 Task: Find connections with filter location Maţāy with filter topic #realestateinvesting with filter profile language Spanish with filter current company Nestaway with filter school Gayatri Vidya Parishad College of Engineering (Autonomous) with filter industry Office Furniture and Fixtures Manufacturing with filter service category Pricing Strategy with filter keywords title Delivery Driver
Action: Mouse moved to (532, 75)
Screenshot: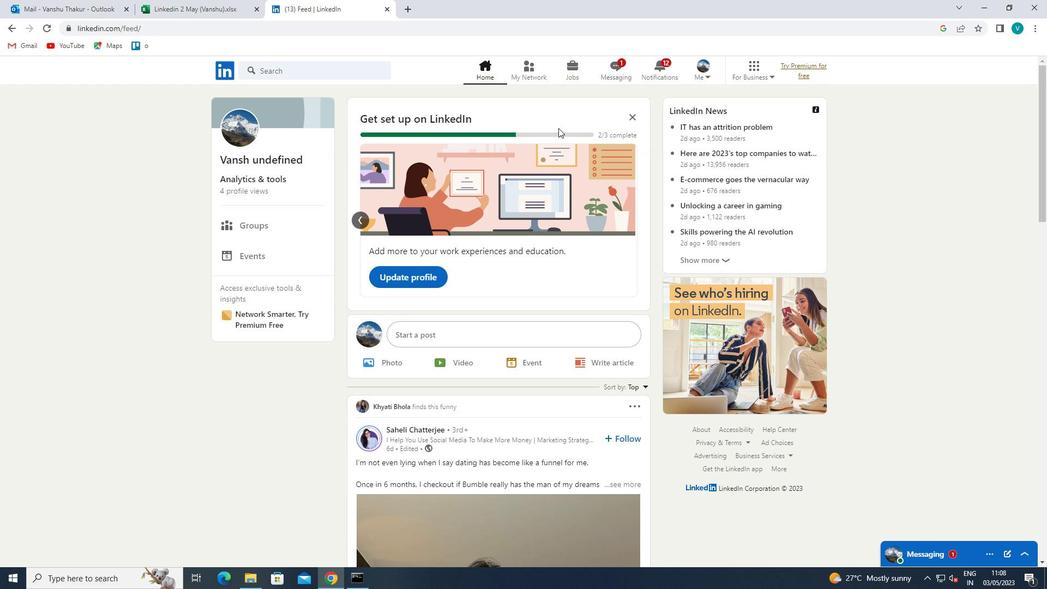 
Action: Mouse pressed left at (532, 75)
Screenshot: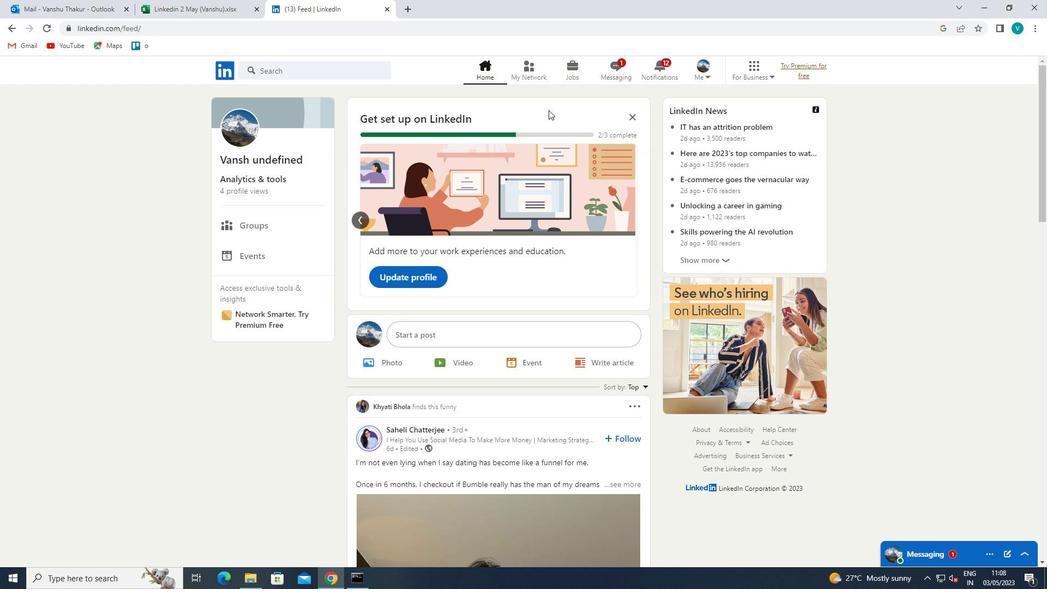 
Action: Mouse moved to (279, 125)
Screenshot: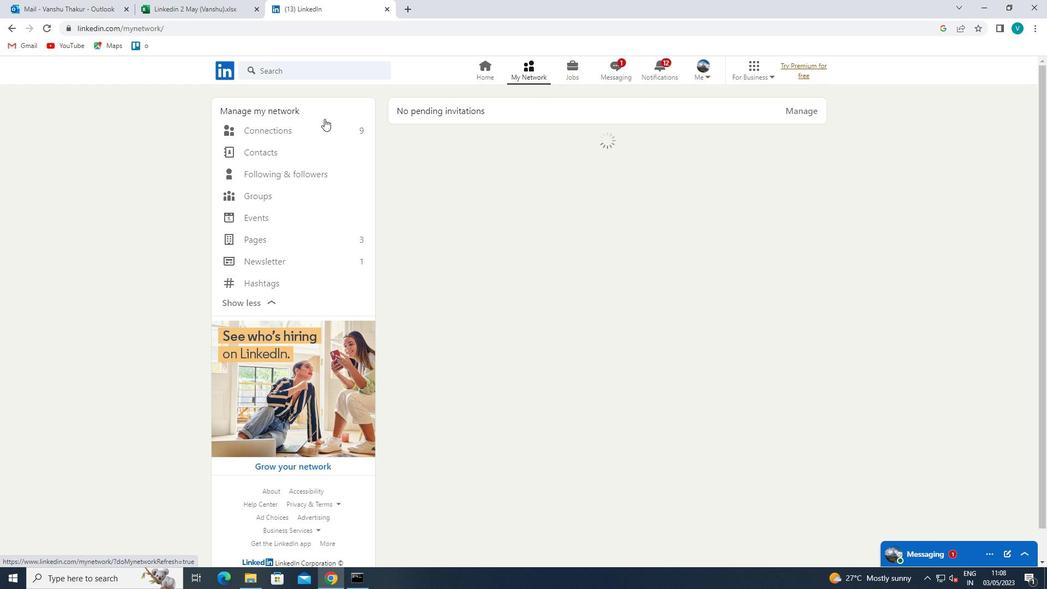 
Action: Mouse pressed left at (279, 125)
Screenshot: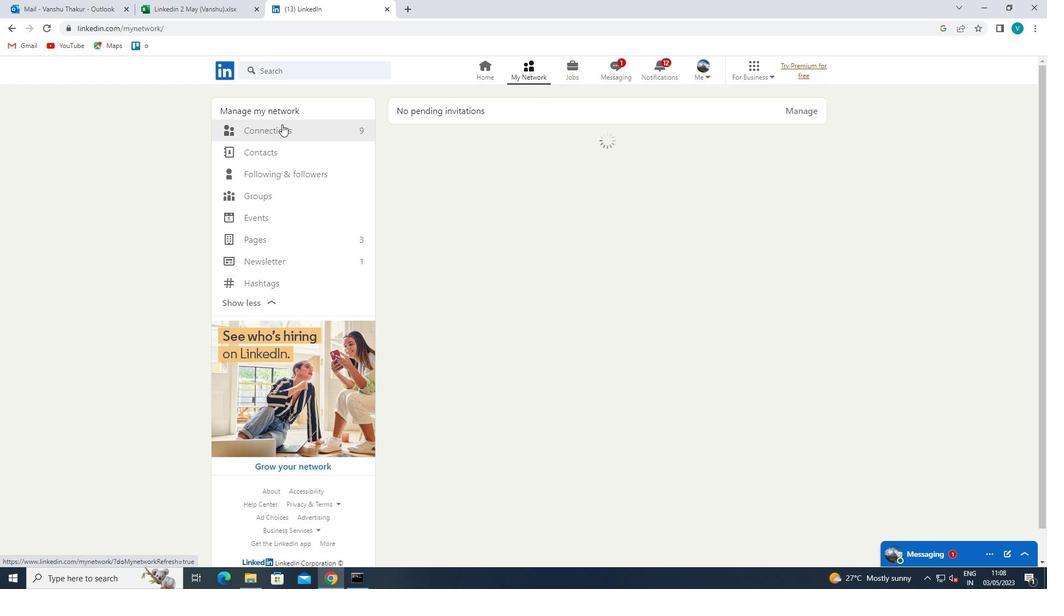 
Action: Mouse moved to (581, 126)
Screenshot: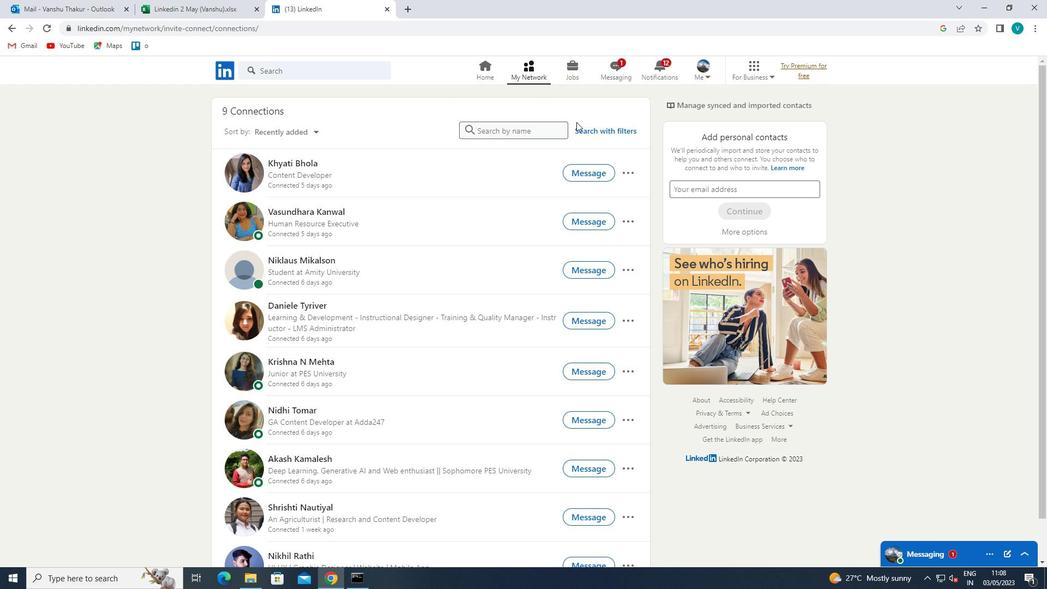 
Action: Mouse pressed left at (581, 126)
Screenshot: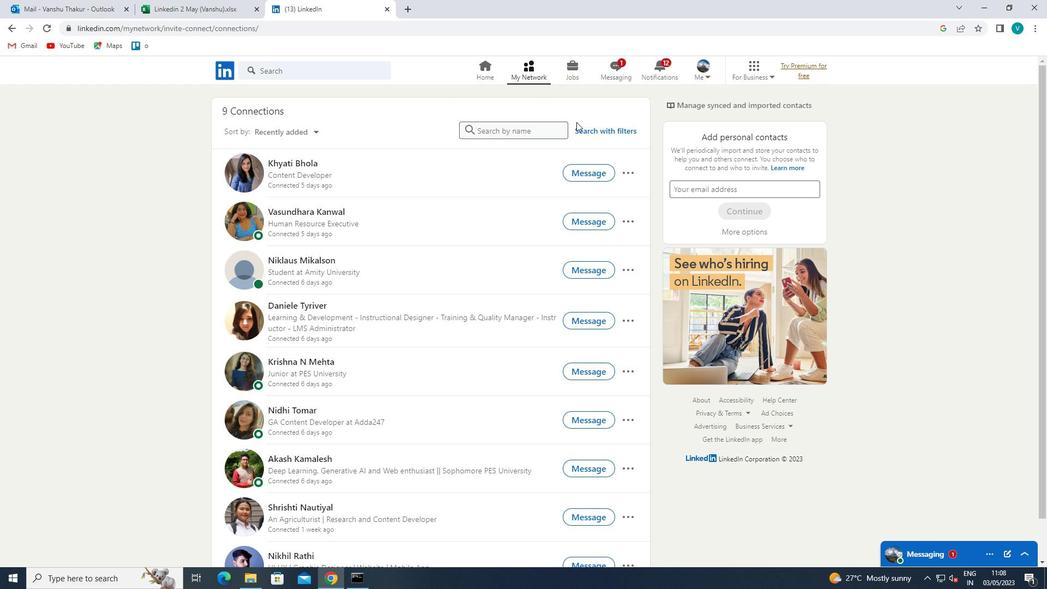 
Action: Mouse moved to (510, 103)
Screenshot: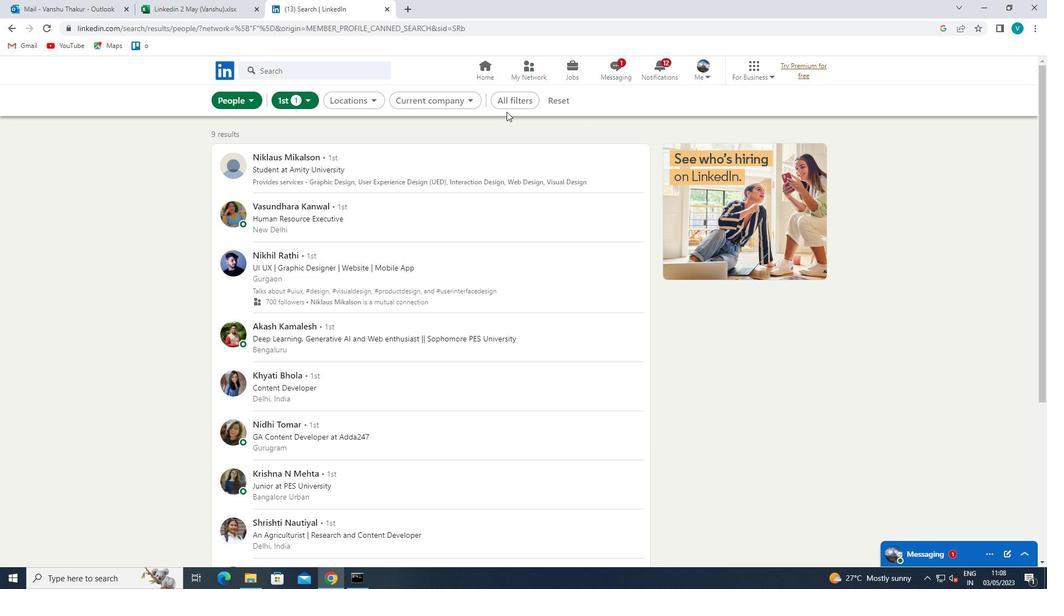 
Action: Mouse pressed left at (510, 103)
Screenshot: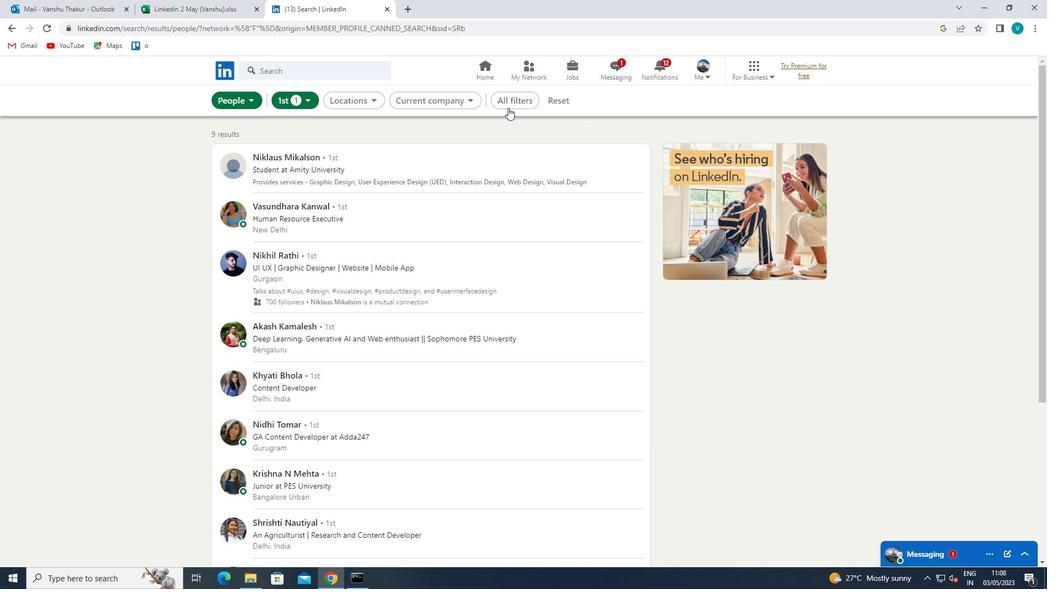 
Action: Mouse moved to (861, 298)
Screenshot: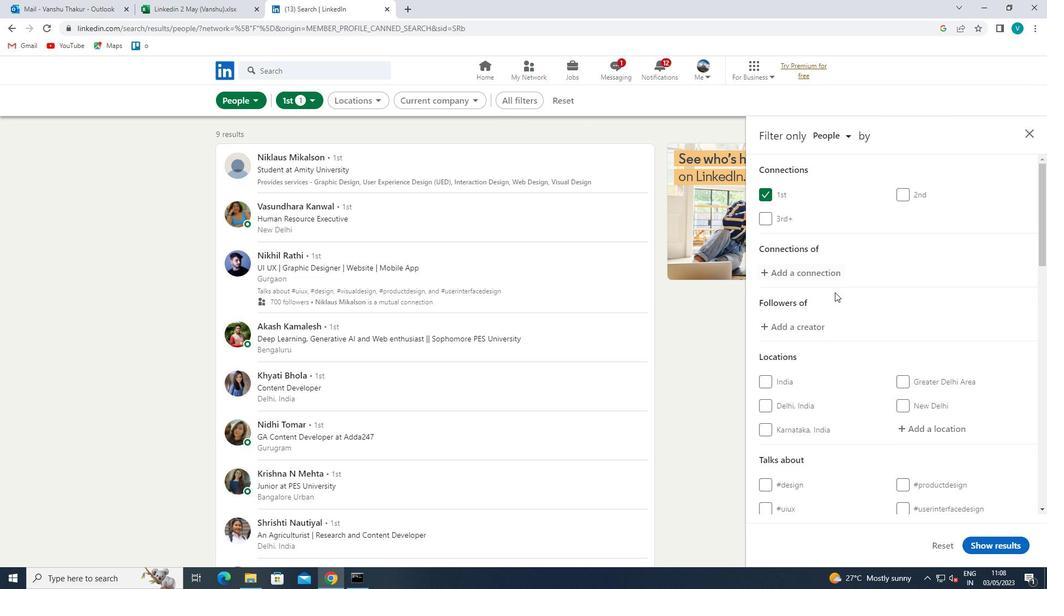 
Action: Mouse scrolled (861, 298) with delta (0, 0)
Screenshot: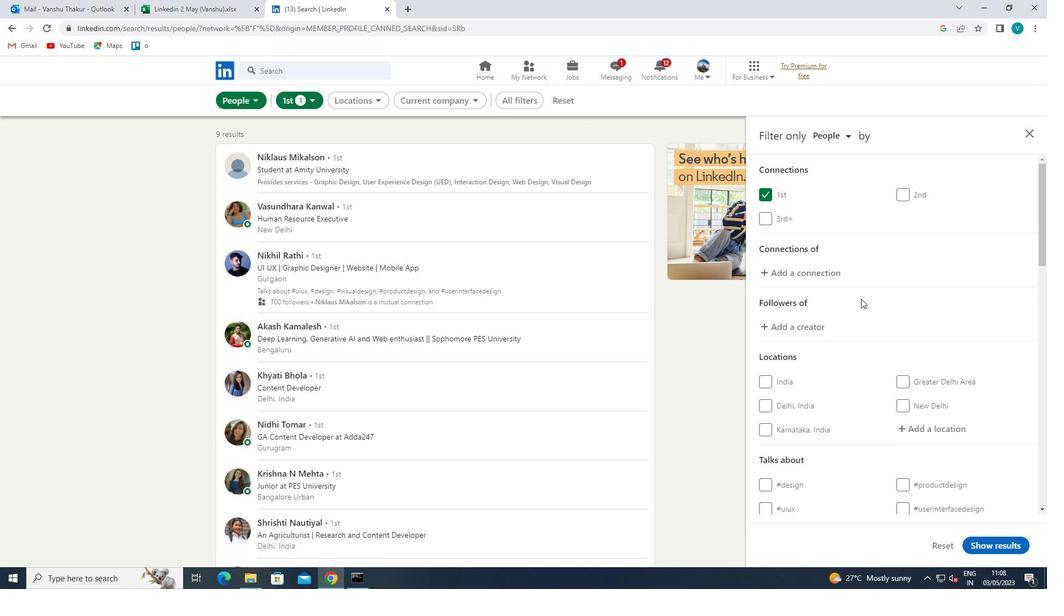 
Action: Mouse scrolled (861, 298) with delta (0, 0)
Screenshot: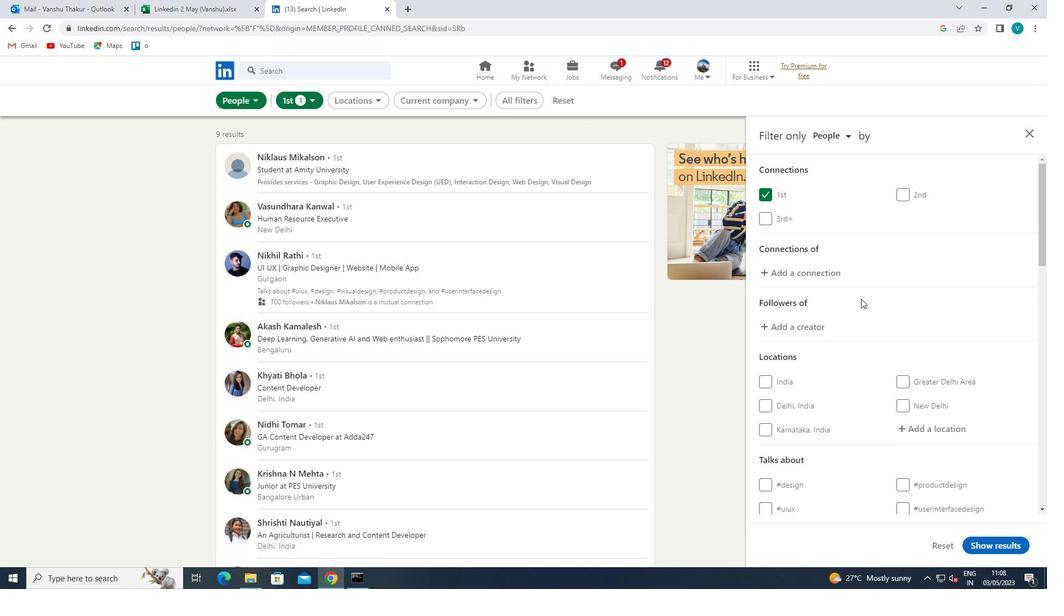
Action: Mouse moved to (912, 319)
Screenshot: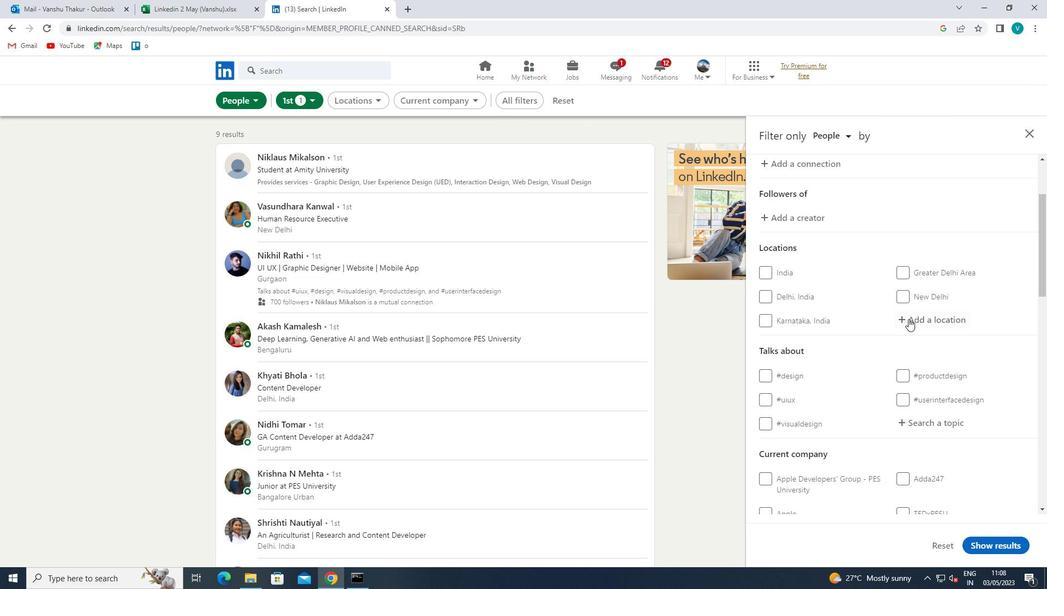 
Action: Mouse pressed left at (912, 319)
Screenshot: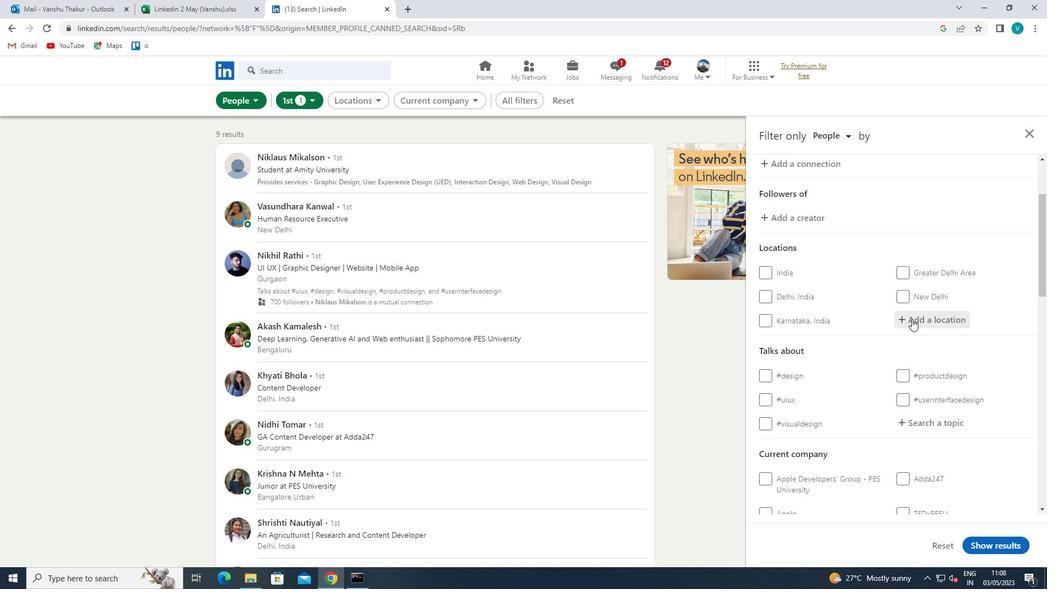 
Action: Mouse moved to (869, 292)
Screenshot: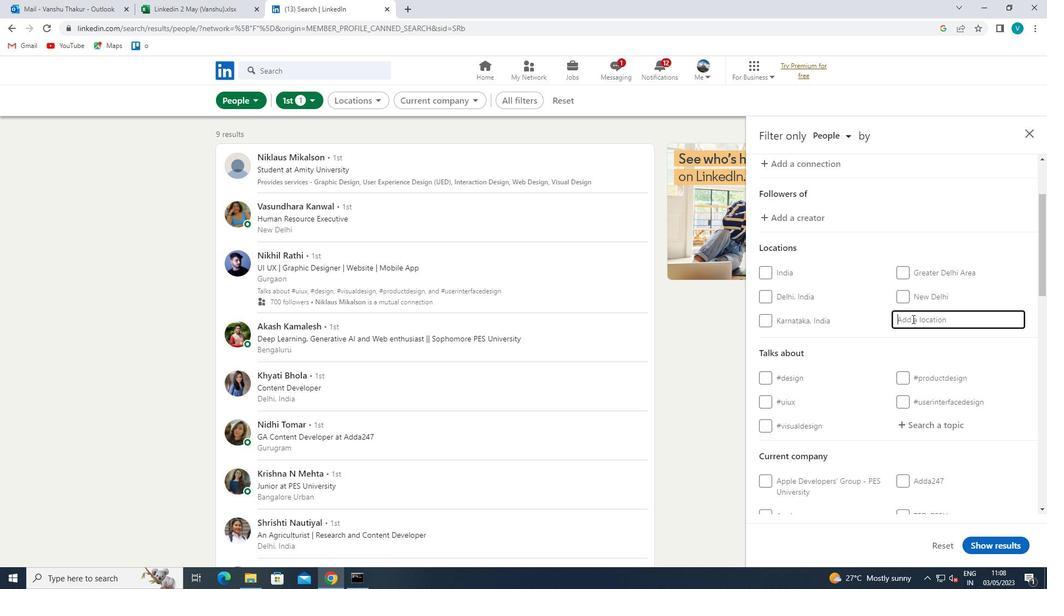 
Action: Key pressed <Key.shift>MATAY
Screenshot: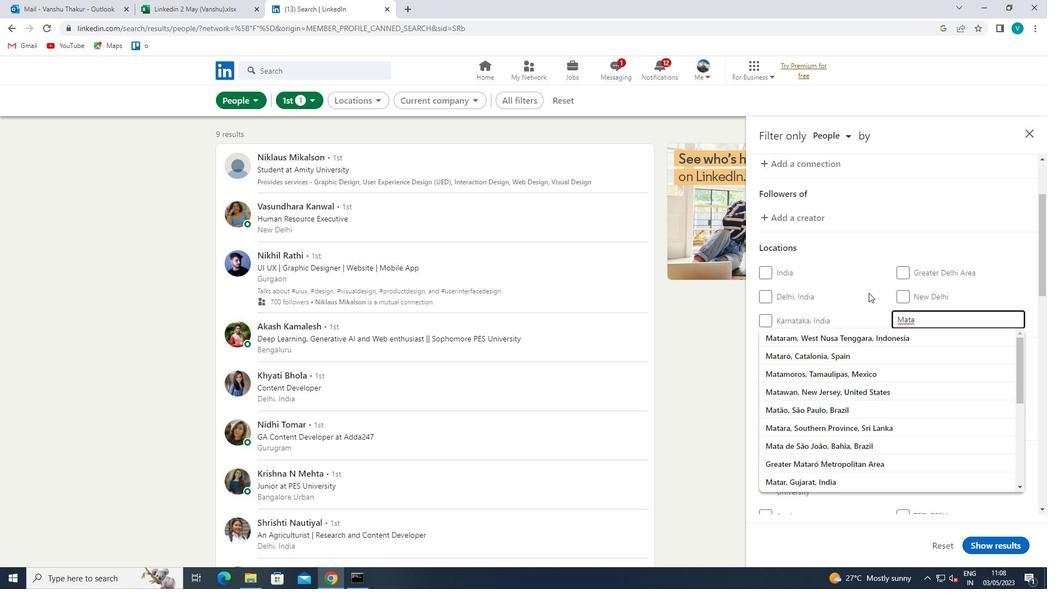 
Action: Mouse moved to (885, 307)
Screenshot: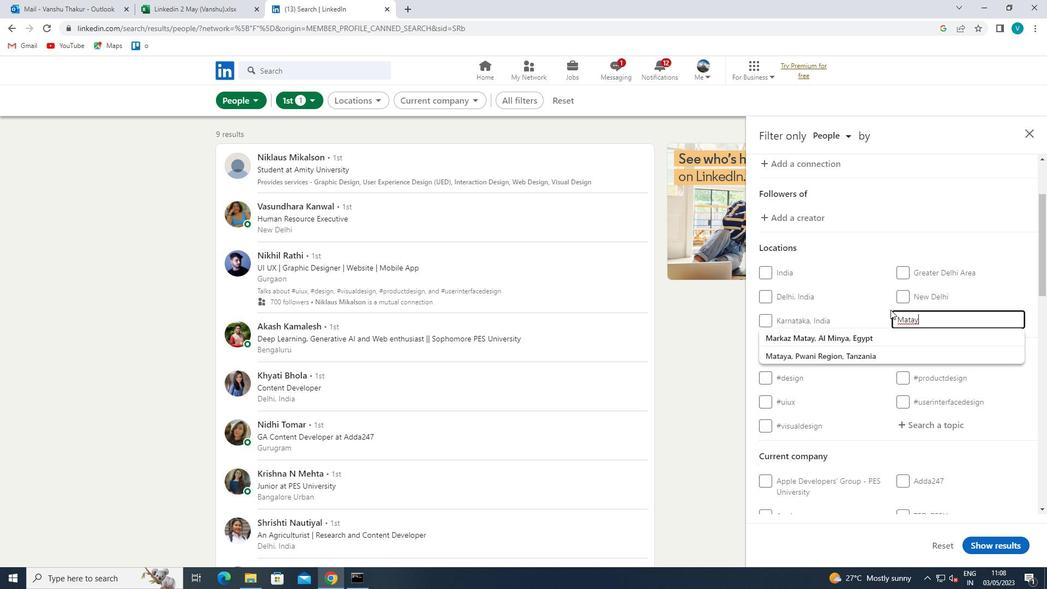 
Action: Mouse pressed left at (885, 307)
Screenshot: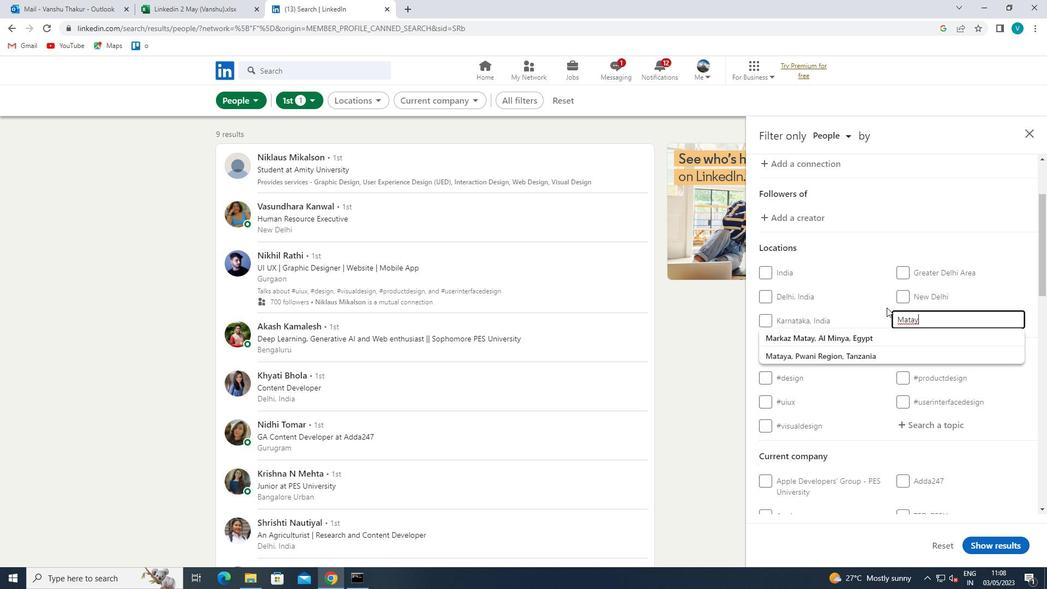 
Action: Mouse moved to (881, 304)
Screenshot: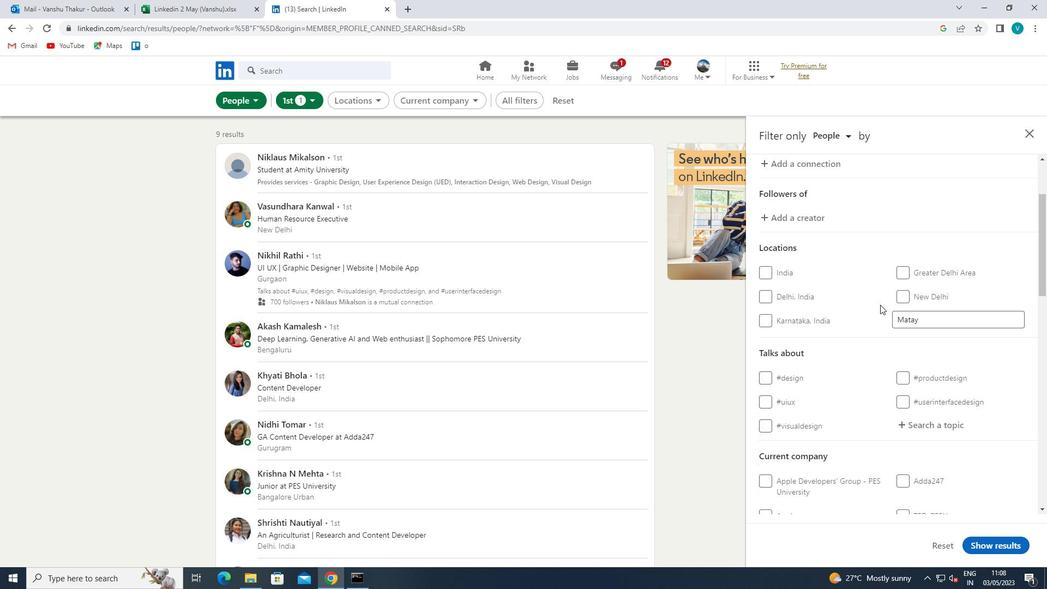 
Action: Mouse scrolled (881, 304) with delta (0, 0)
Screenshot: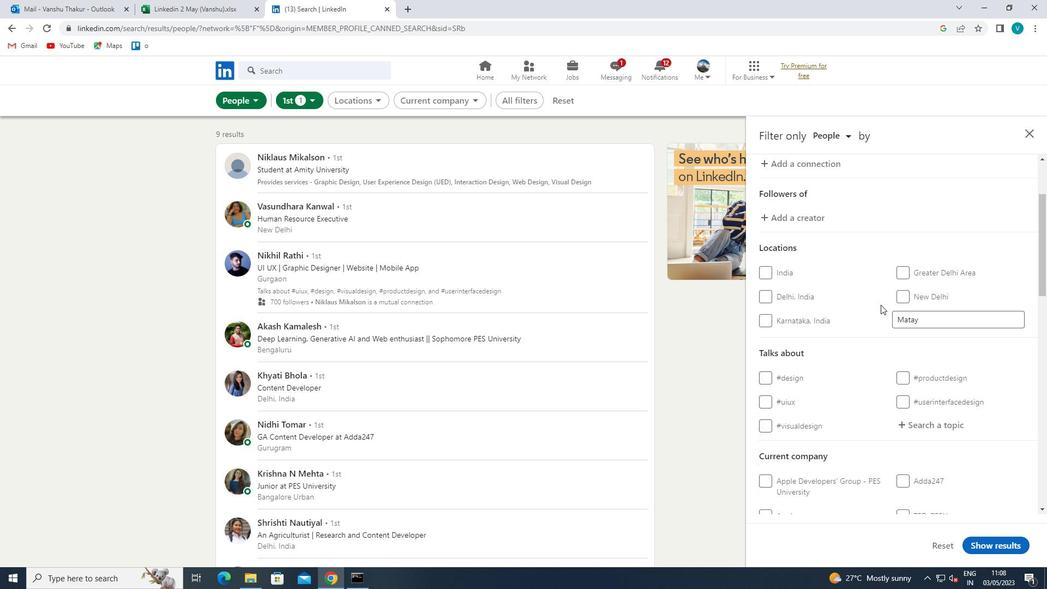 
Action: Mouse moved to (877, 306)
Screenshot: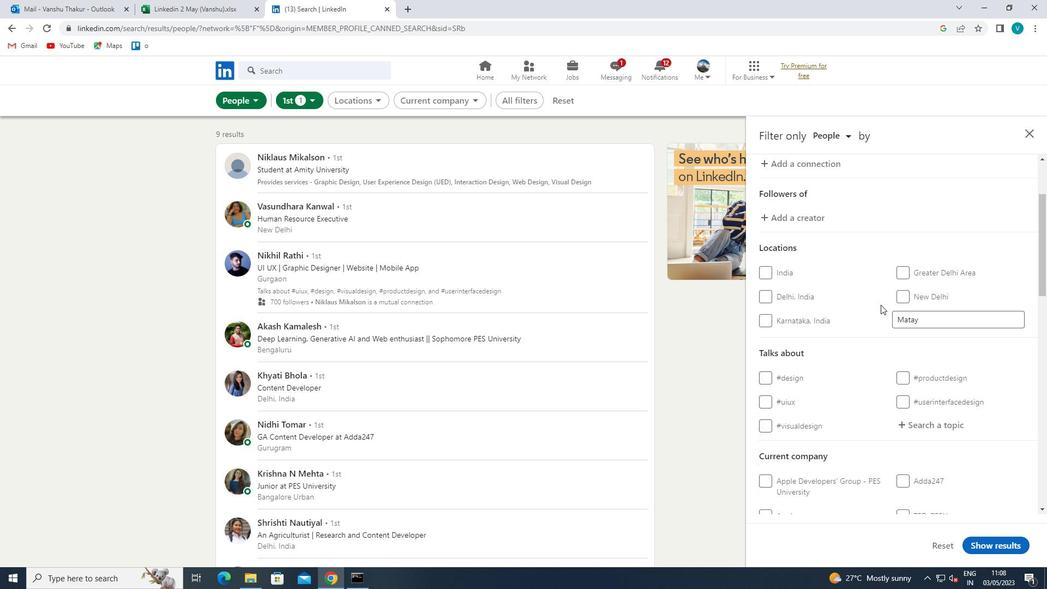 
Action: Mouse scrolled (877, 306) with delta (0, 0)
Screenshot: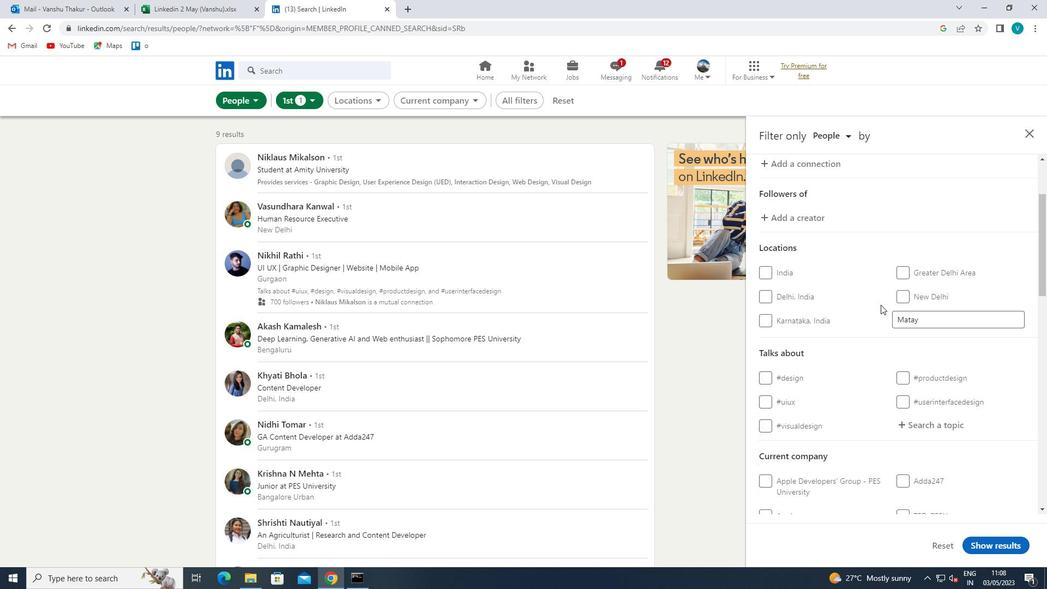 
Action: Mouse moved to (922, 318)
Screenshot: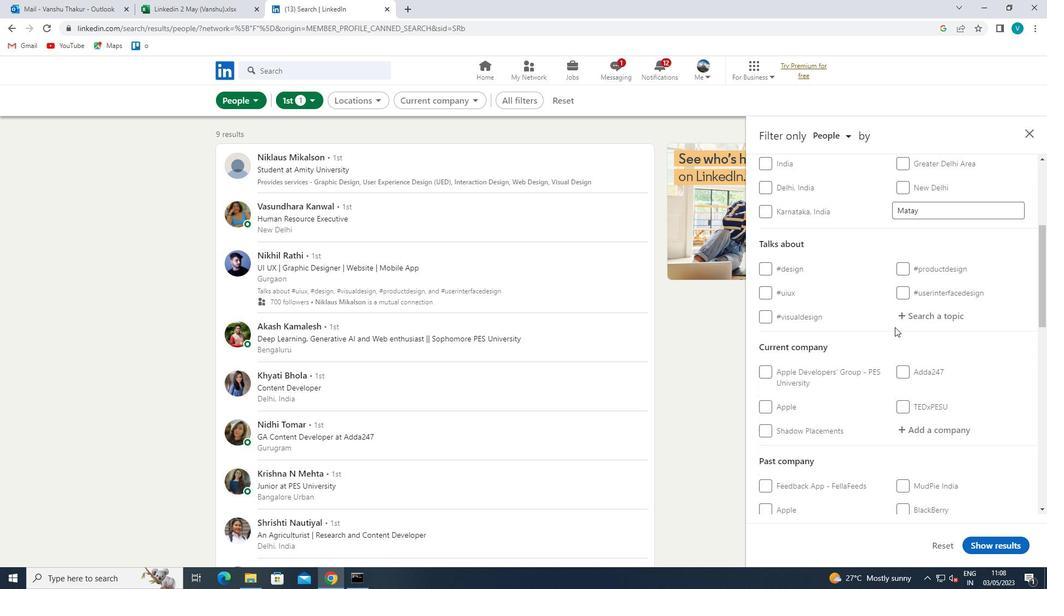 
Action: Mouse pressed left at (922, 318)
Screenshot: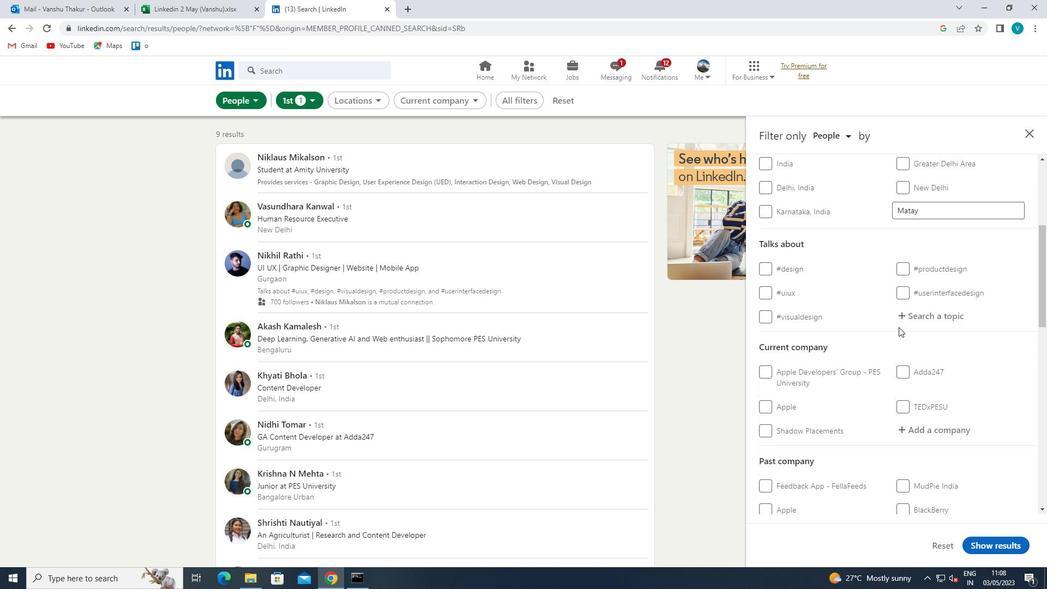 
Action: Mouse moved to (923, 316)
Screenshot: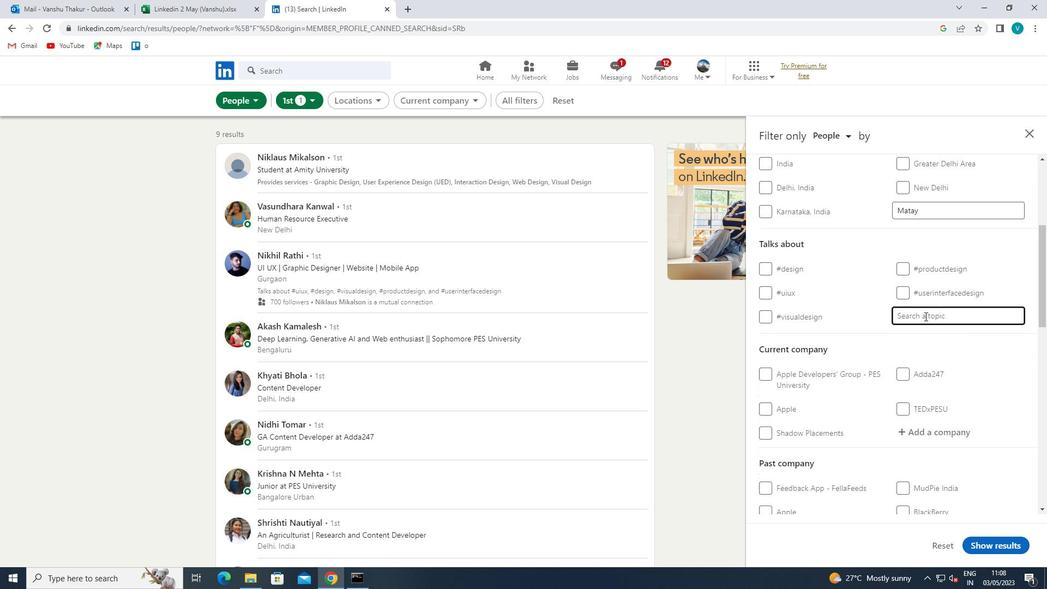 
Action: Key pressed REALESTATEINVESTING
Screenshot: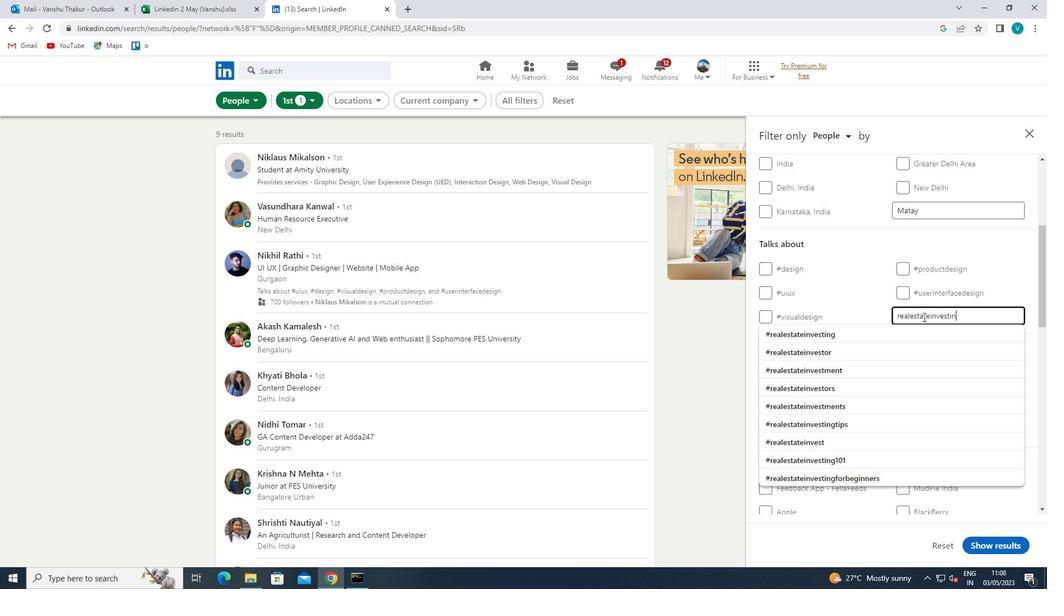 
Action: Mouse moved to (894, 332)
Screenshot: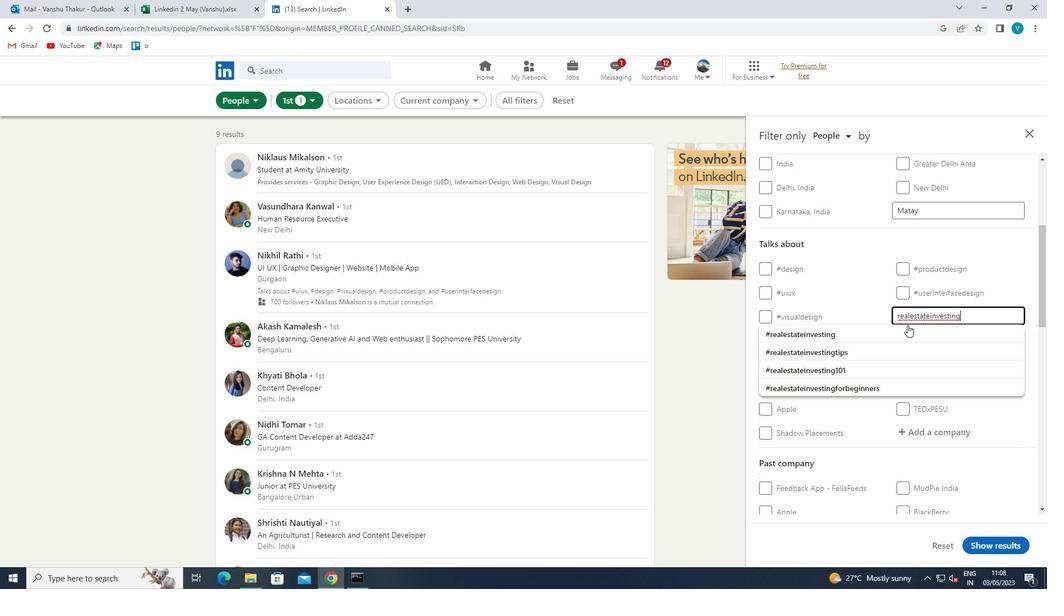 
Action: Mouse pressed left at (894, 332)
Screenshot: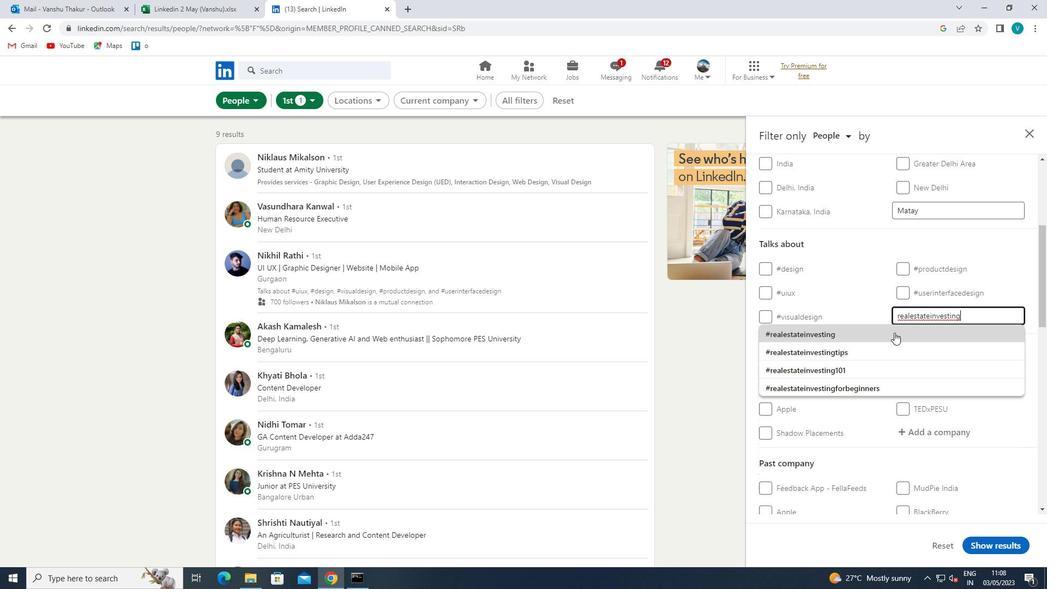 
Action: Mouse moved to (902, 326)
Screenshot: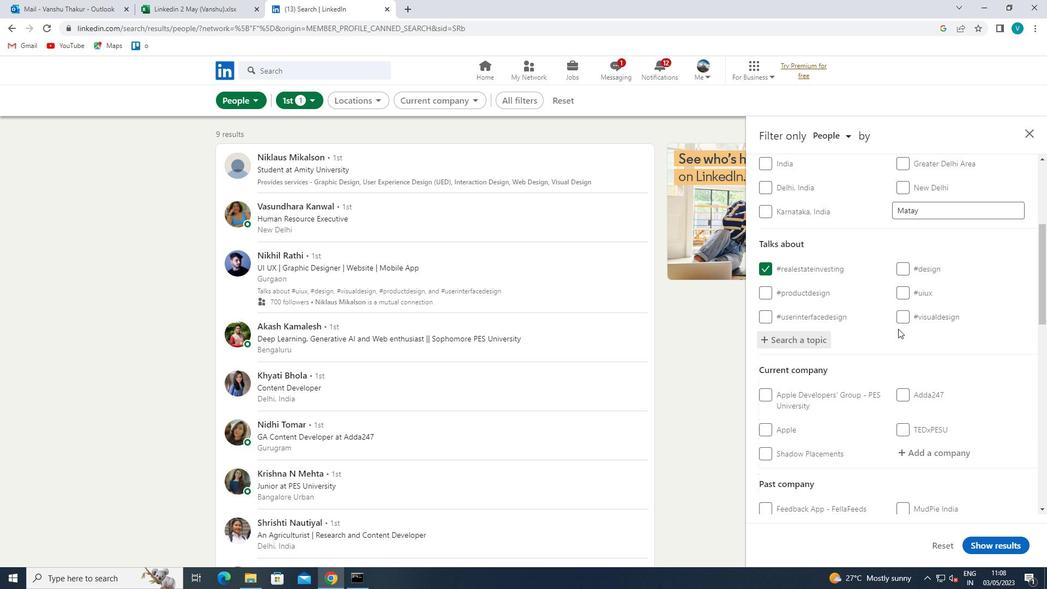 
Action: Mouse scrolled (902, 325) with delta (0, 0)
Screenshot: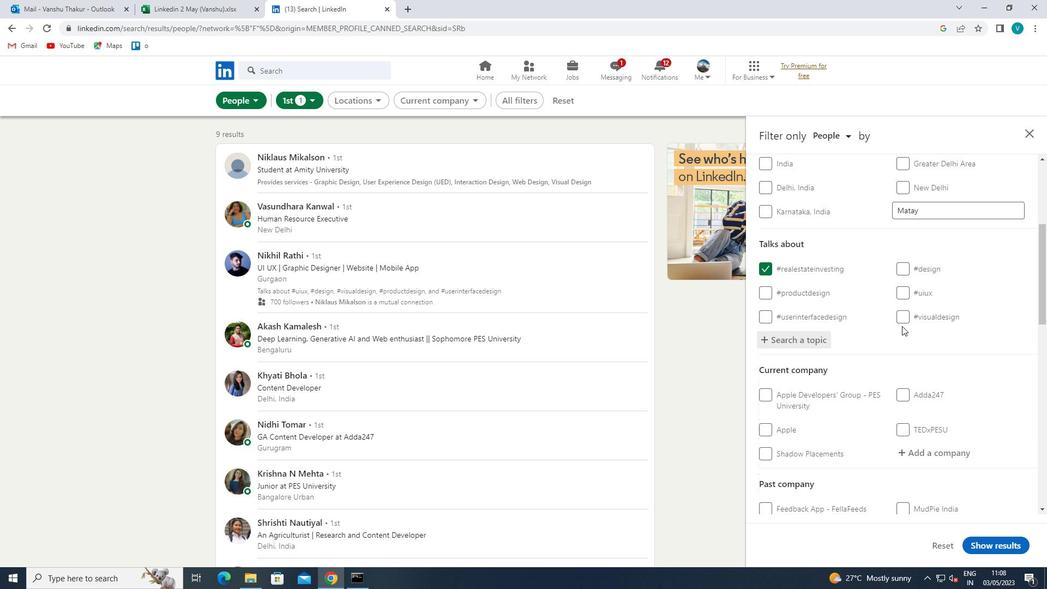 
Action: Mouse scrolled (902, 325) with delta (0, 0)
Screenshot: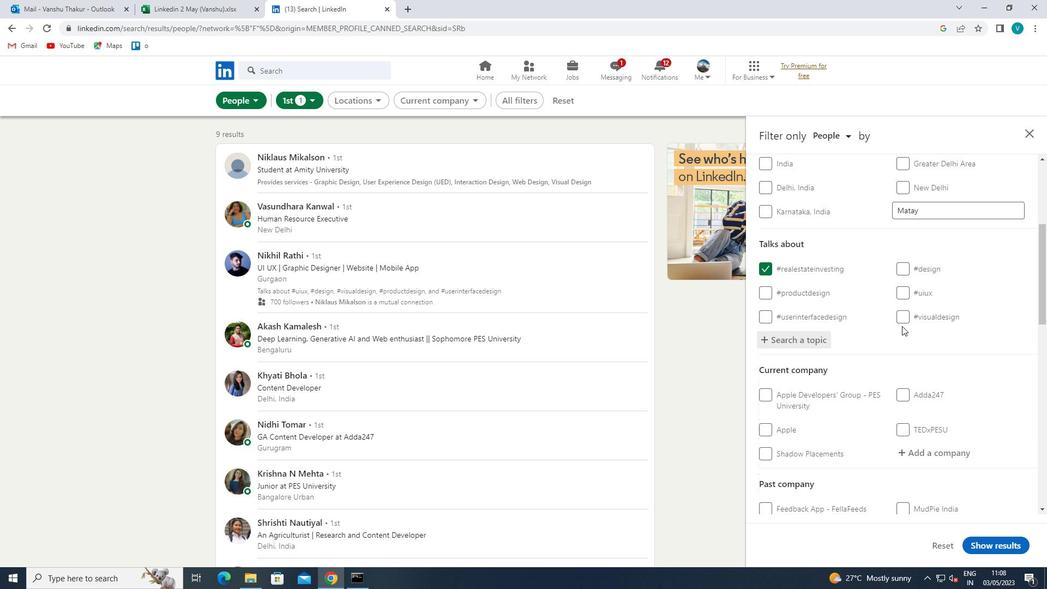 
Action: Mouse moved to (922, 338)
Screenshot: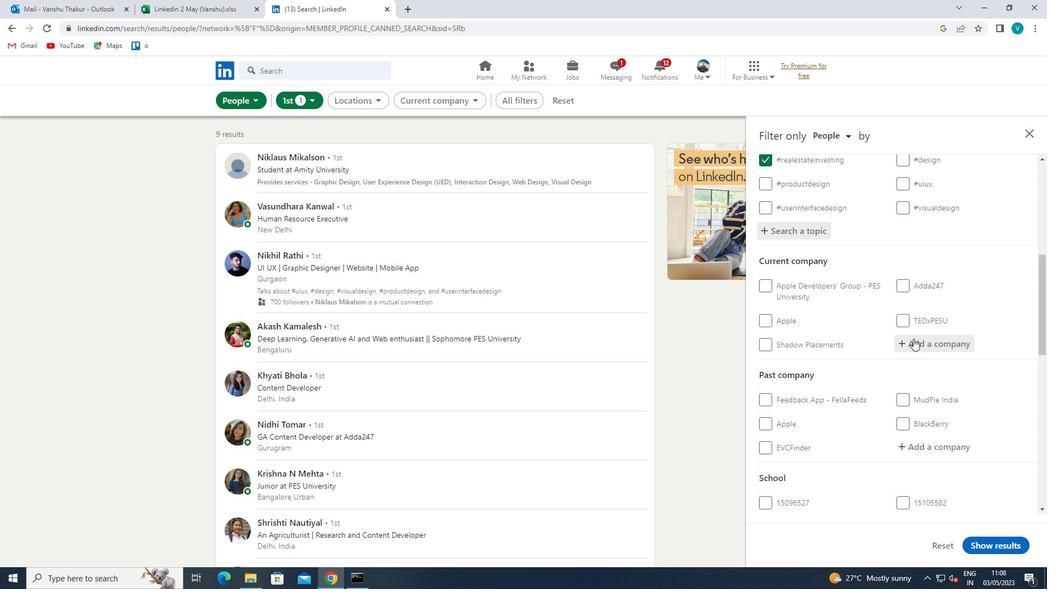 
Action: Mouse pressed left at (922, 338)
Screenshot: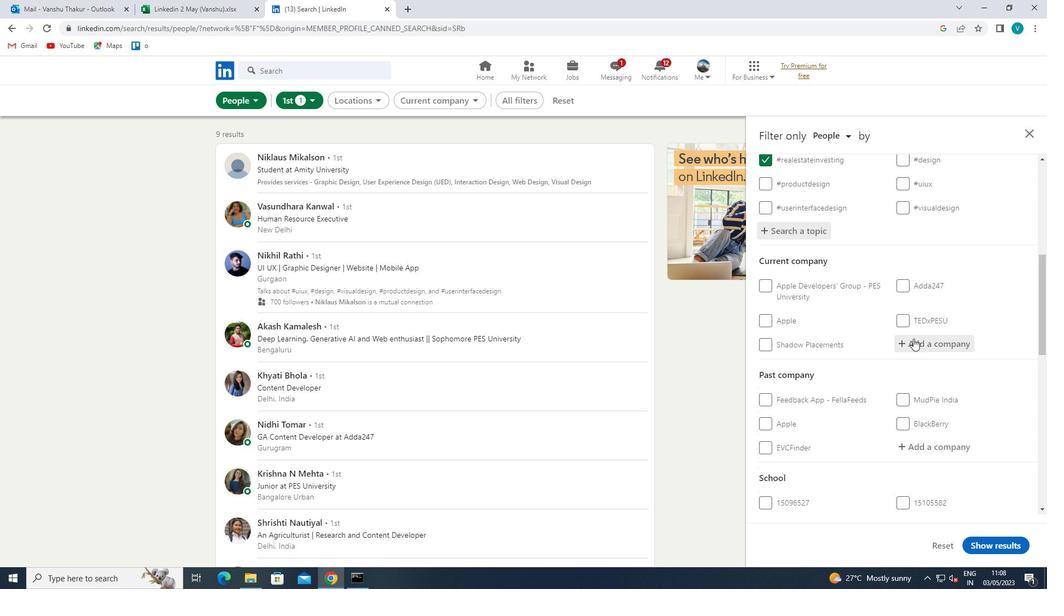 
Action: Mouse moved to (912, 332)
Screenshot: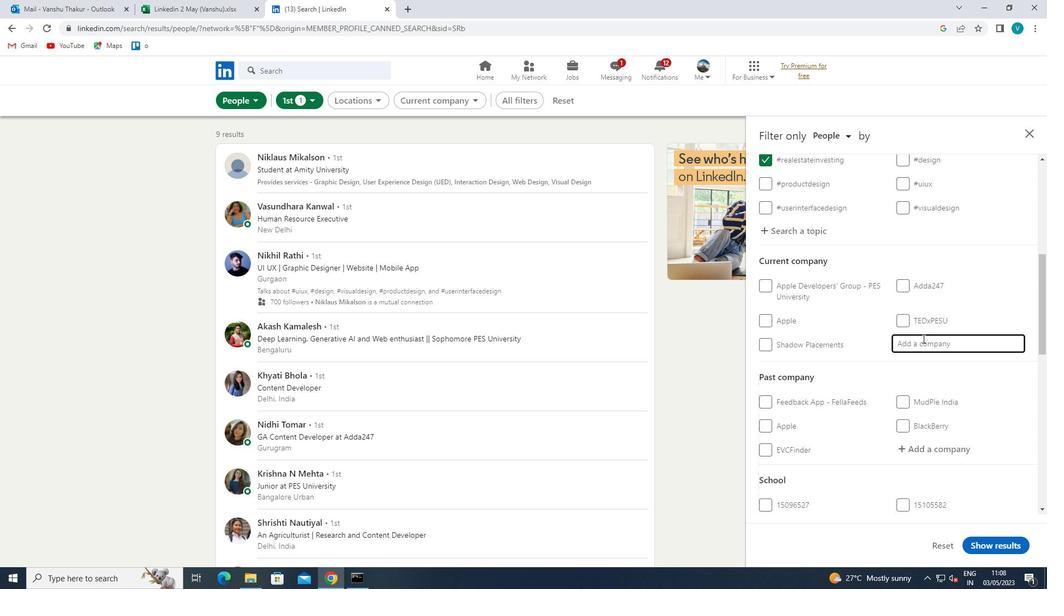 
Action: Key pressed <Key.shift>NESTAWAY
Screenshot: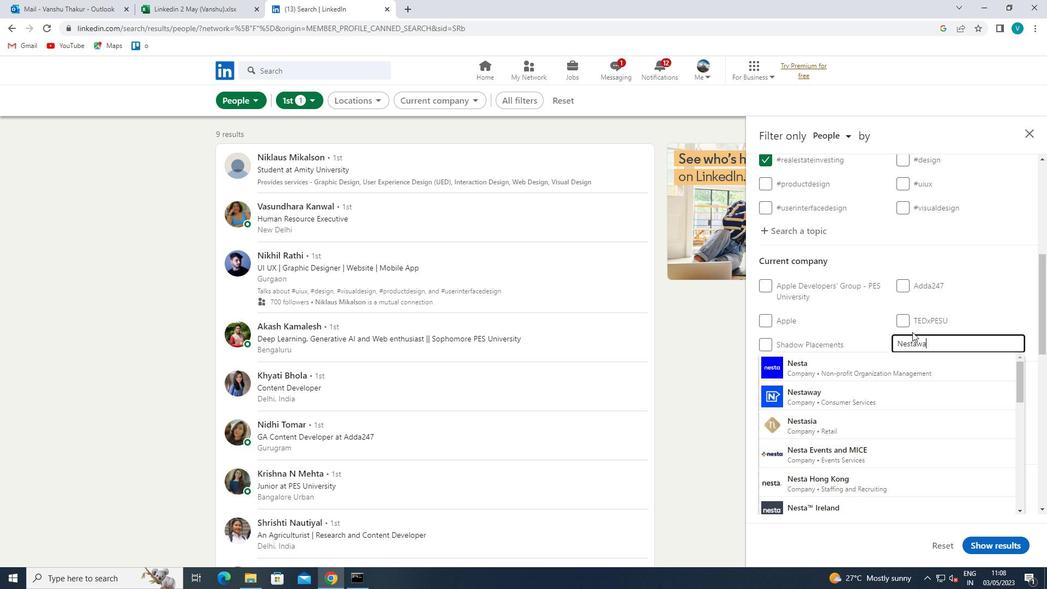 
Action: Mouse moved to (875, 361)
Screenshot: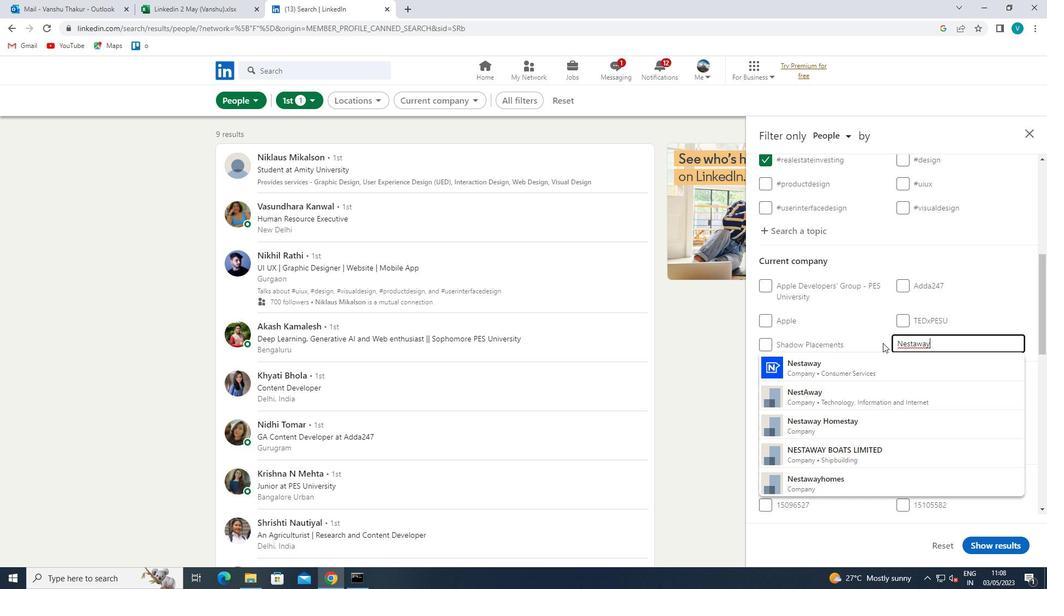 
Action: Mouse pressed left at (875, 361)
Screenshot: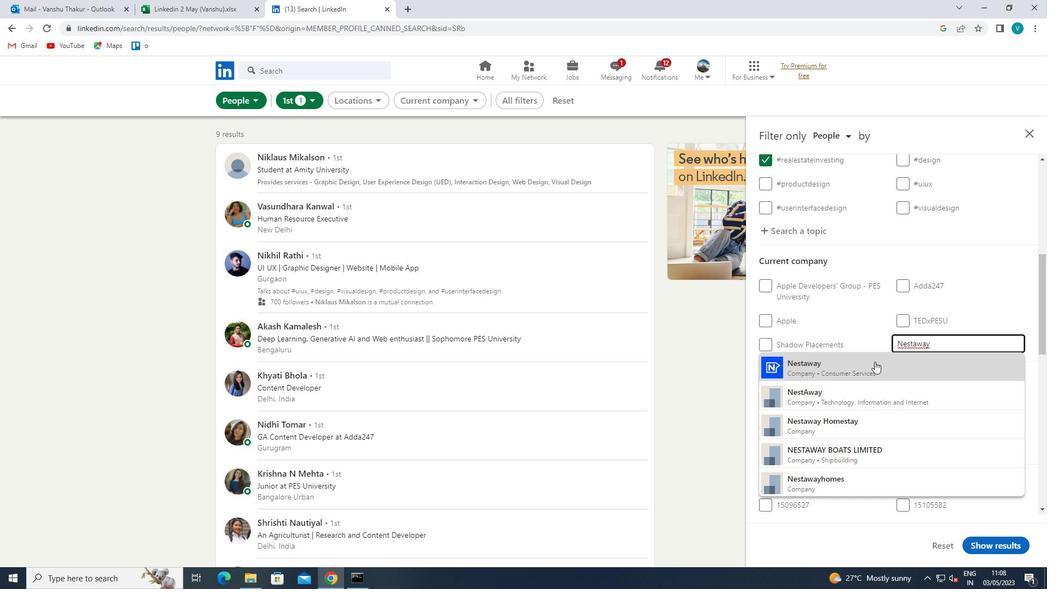 
Action: Mouse moved to (898, 346)
Screenshot: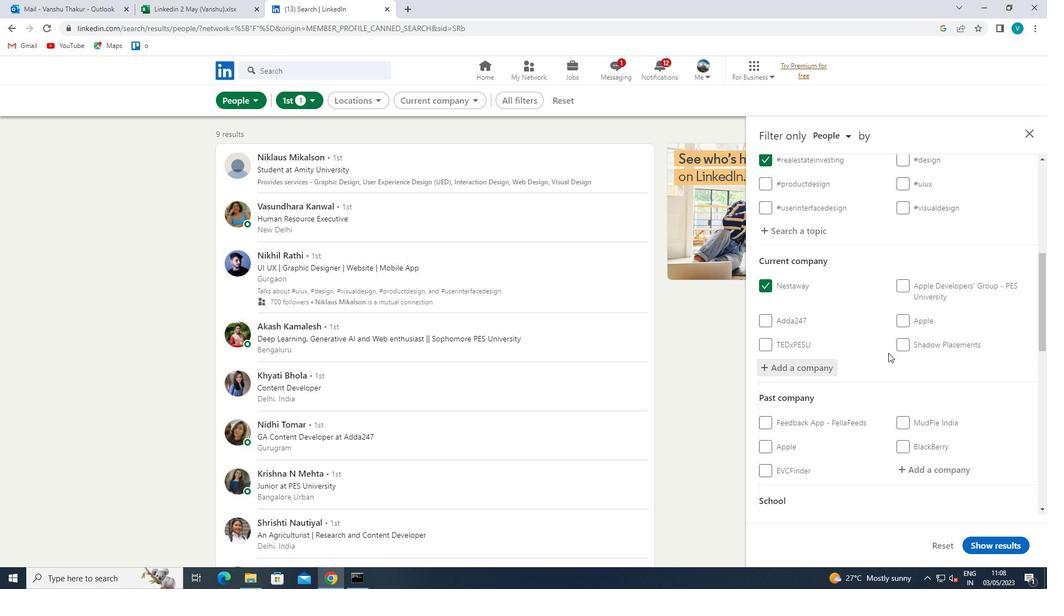 
Action: Mouse scrolled (898, 345) with delta (0, 0)
Screenshot: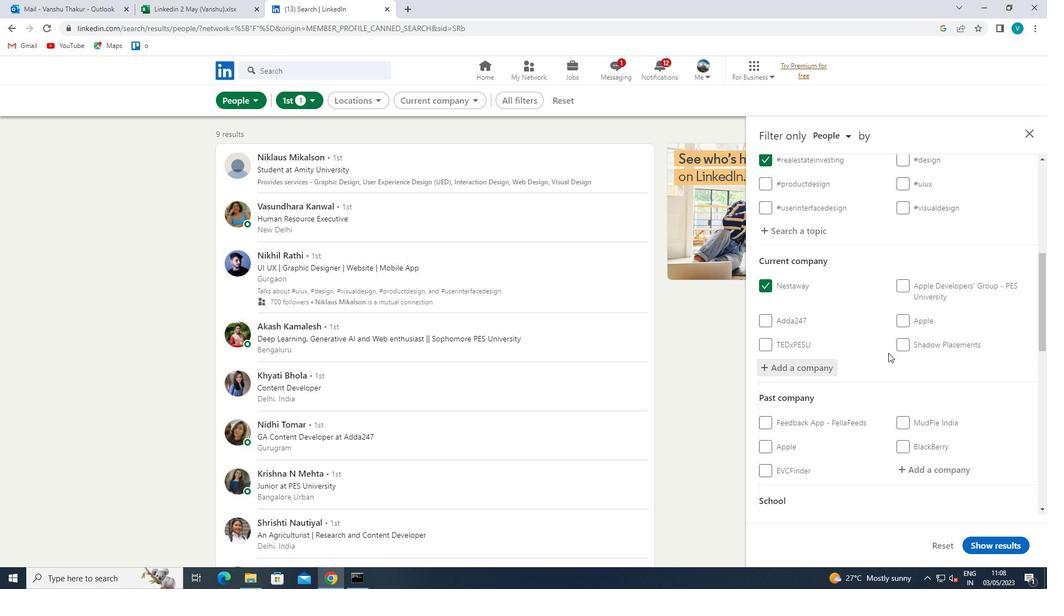 
Action: Mouse moved to (899, 346)
Screenshot: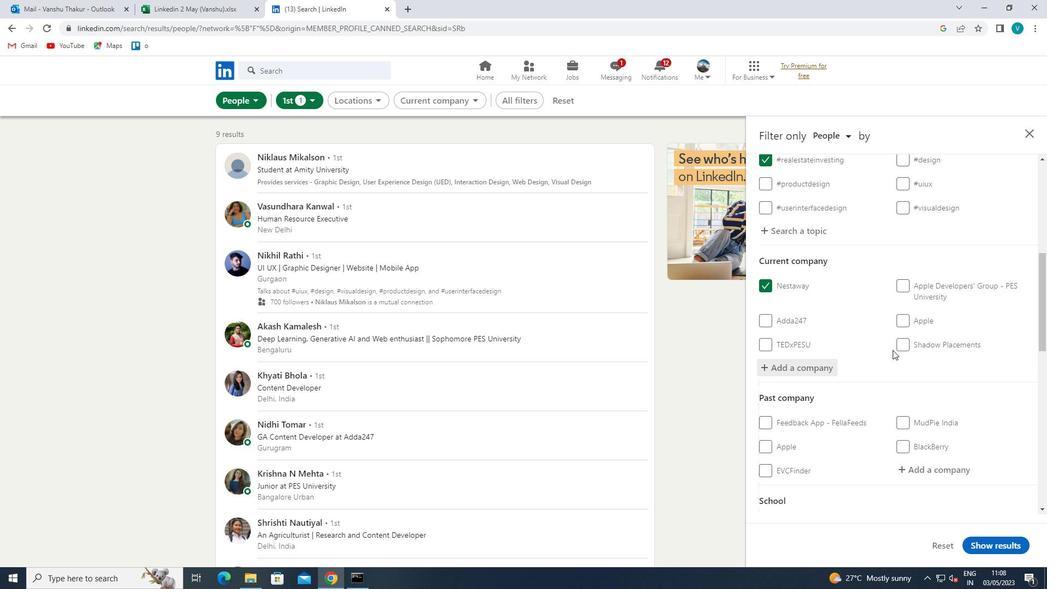 
Action: Mouse scrolled (899, 345) with delta (0, 0)
Screenshot: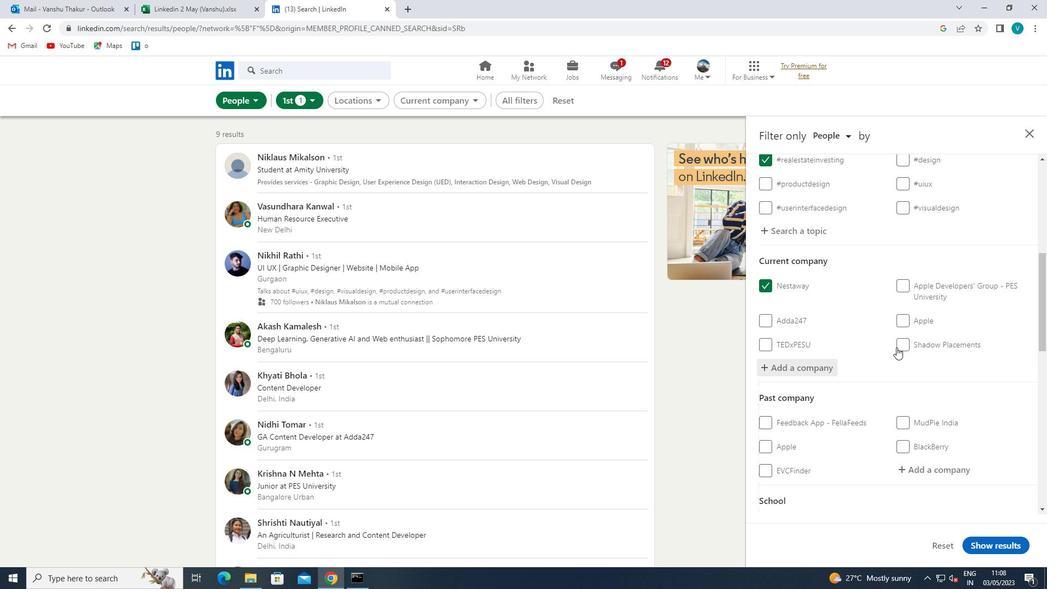 
Action: Mouse scrolled (899, 345) with delta (0, 0)
Screenshot: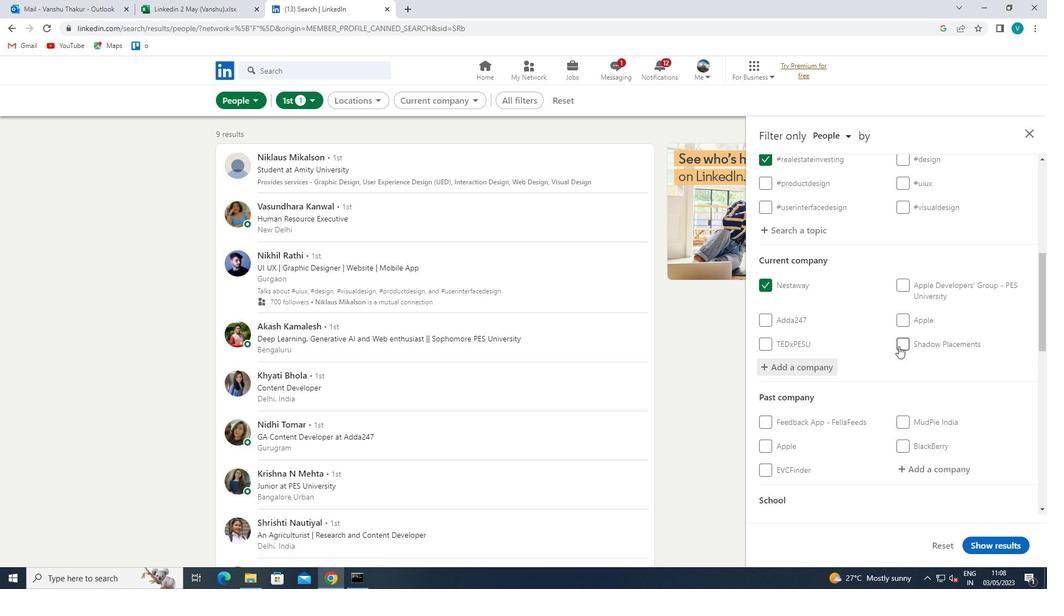
Action: Mouse scrolled (899, 345) with delta (0, 0)
Screenshot: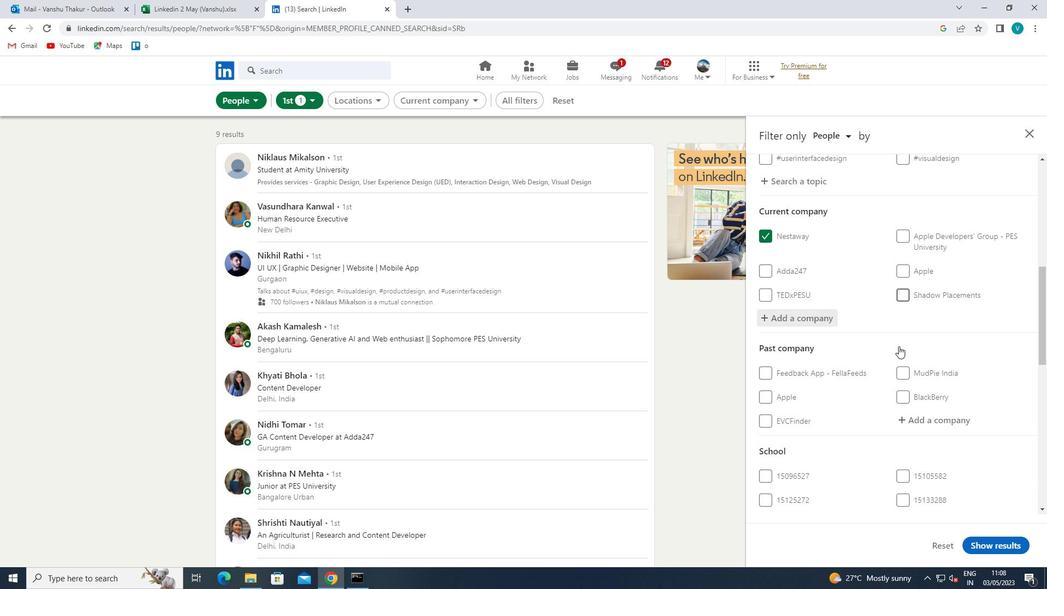 
Action: Mouse moved to (926, 362)
Screenshot: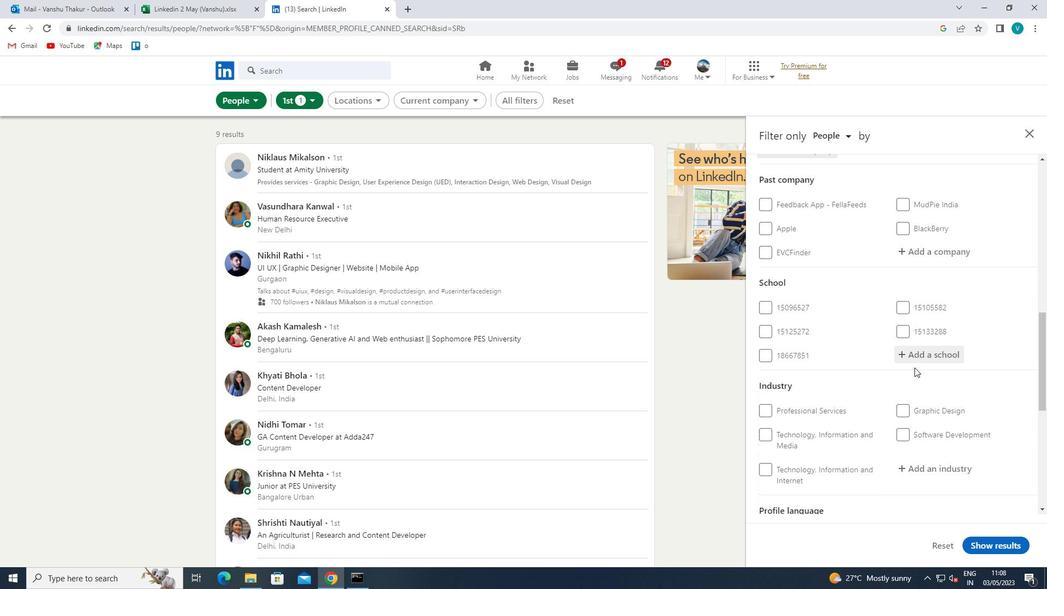 
Action: Mouse pressed left at (926, 362)
Screenshot: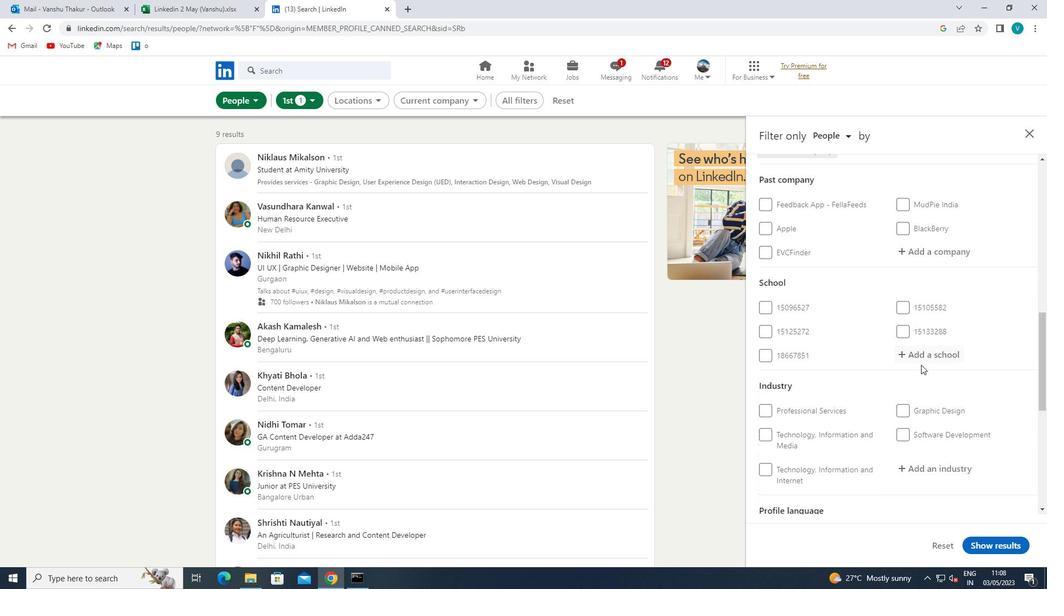 
Action: Mouse moved to (930, 359)
Screenshot: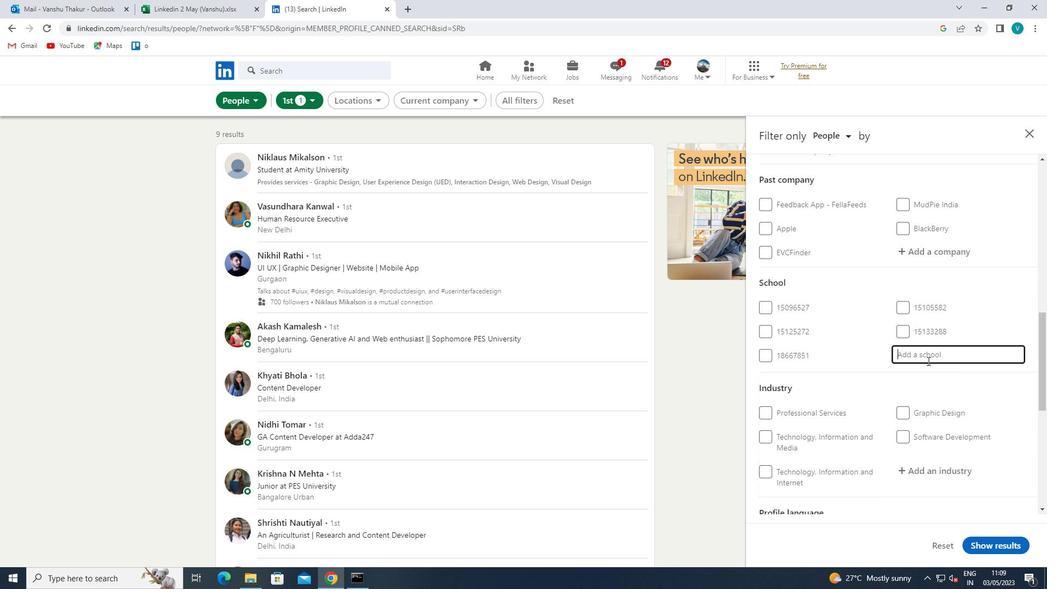 
Action: Key pressed <Key.shift>GAYA
Screenshot: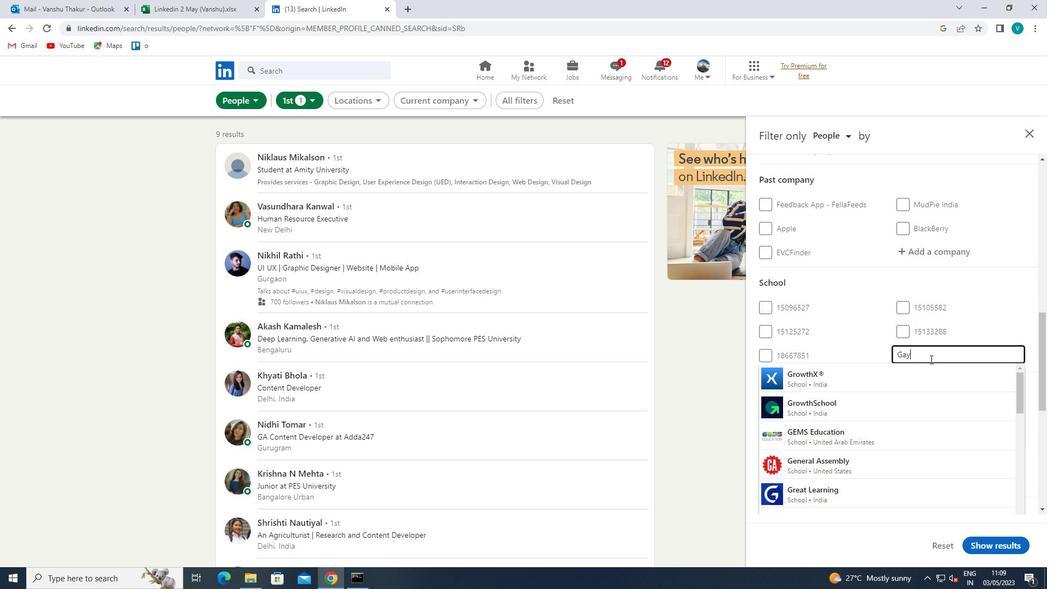 
Action: Mouse moved to (922, 431)
Screenshot: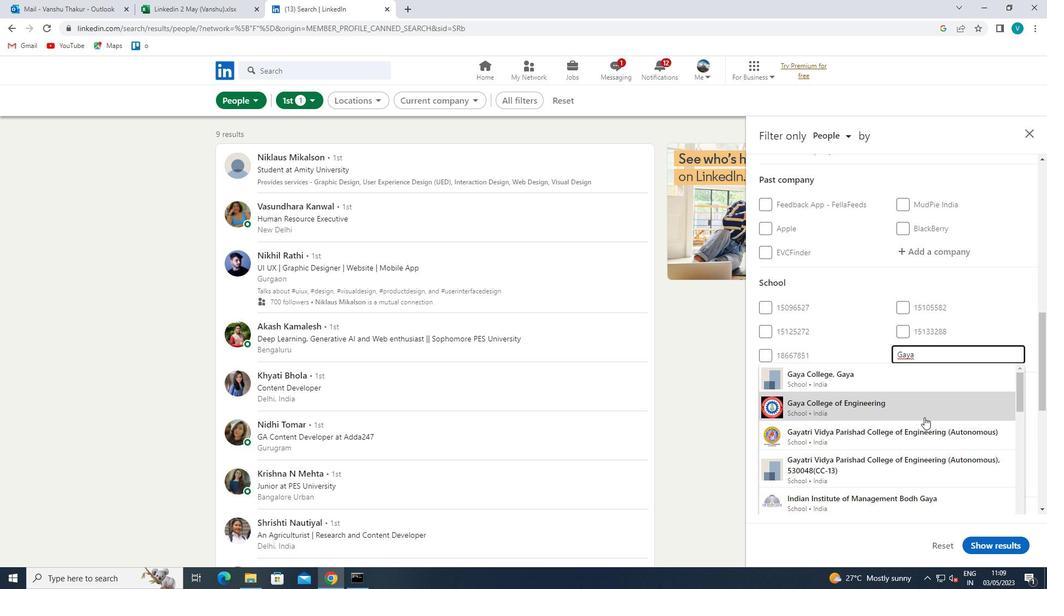 
Action: Mouse pressed left at (922, 431)
Screenshot: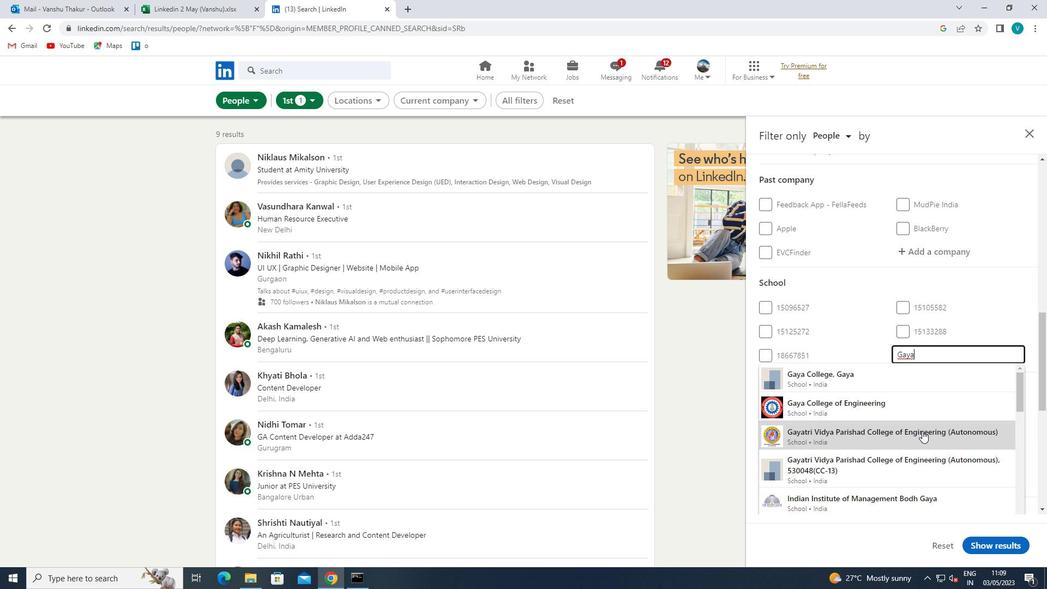 
Action: Mouse moved to (914, 372)
Screenshot: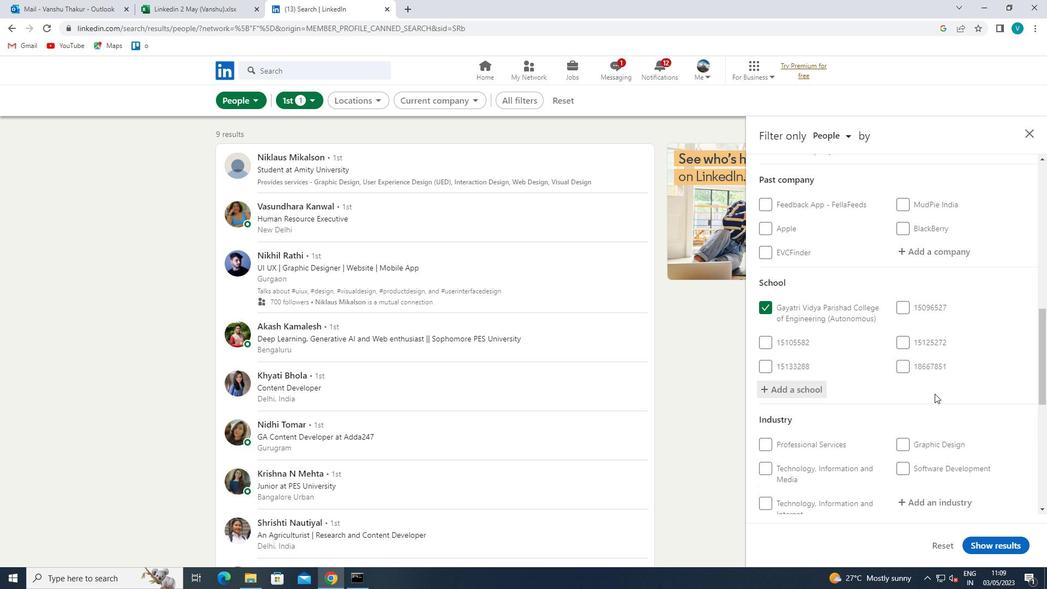 
Action: Mouse scrolled (914, 371) with delta (0, 0)
Screenshot: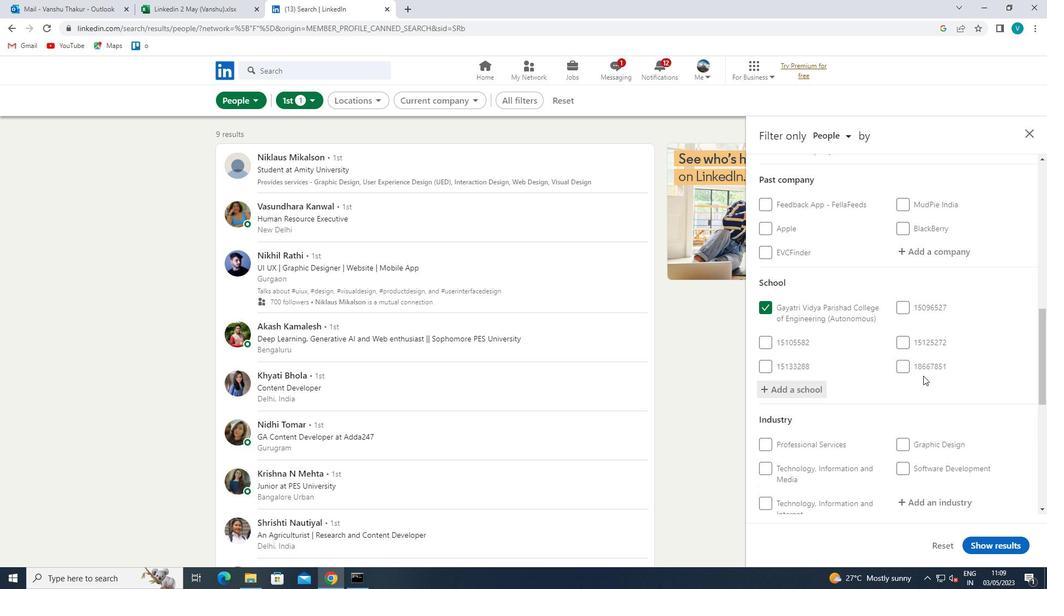 
Action: Mouse moved to (914, 372)
Screenshot: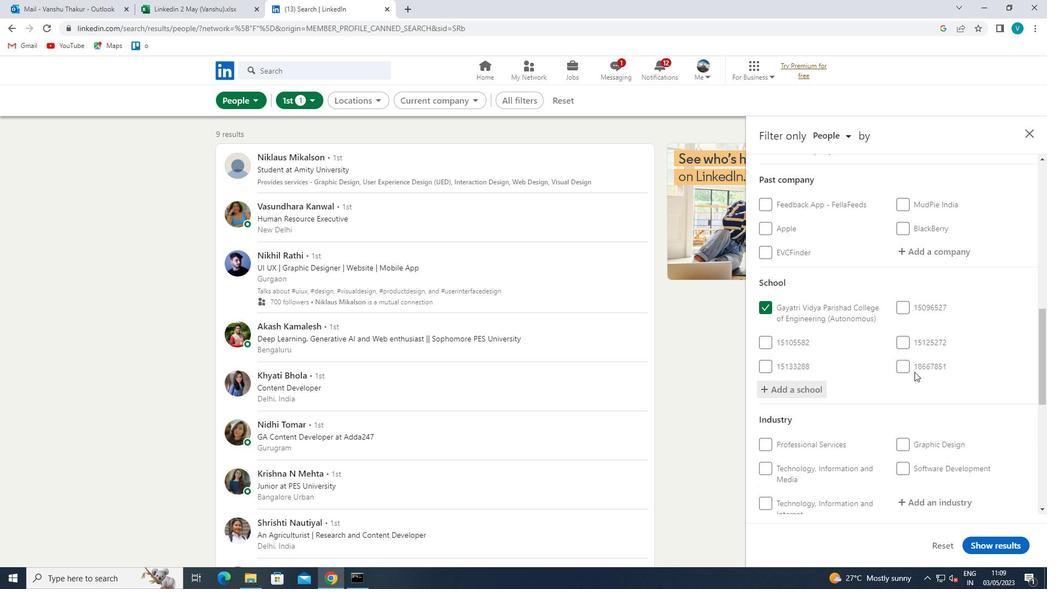 
Action: Mouse scrolled (914, 371) with delta (0, 0)
Screenshot: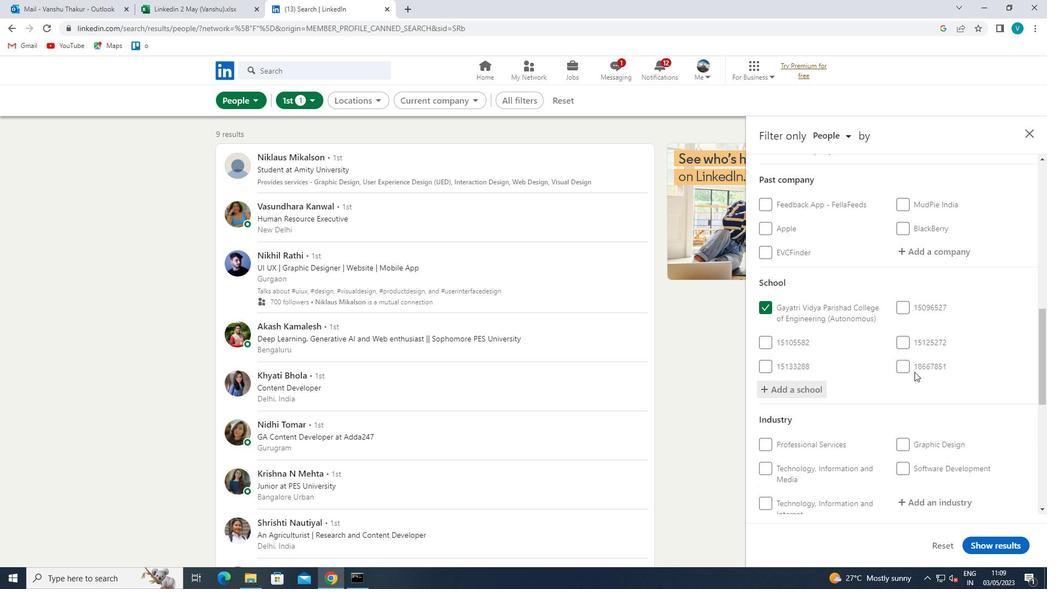 
Action: Mouse moved to (913, 372)
Screenshot: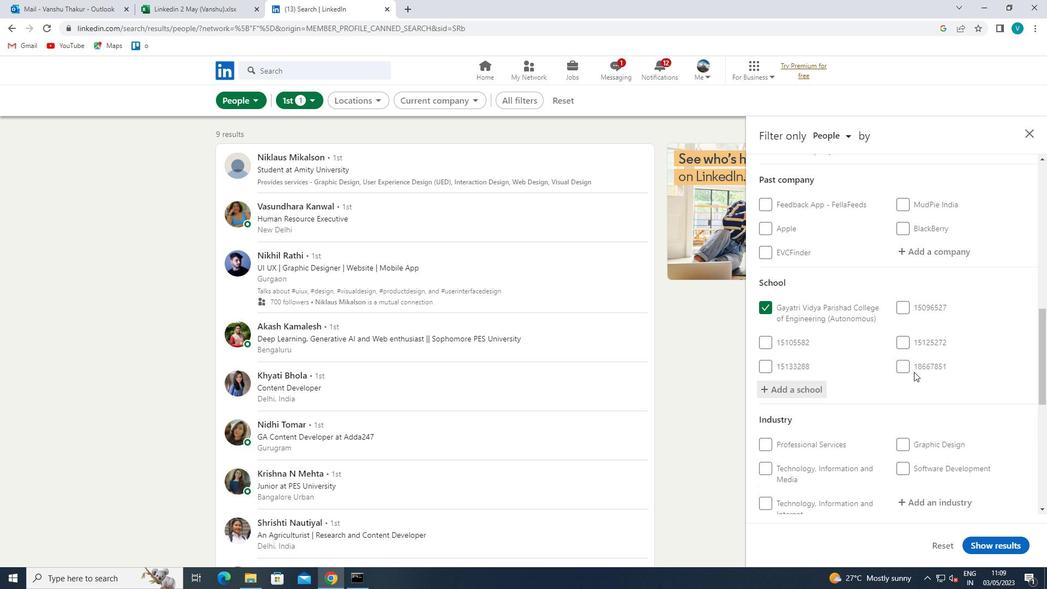 
Action: Mouse scrolled (913, 371) with delta (0, 0)
Screenshot: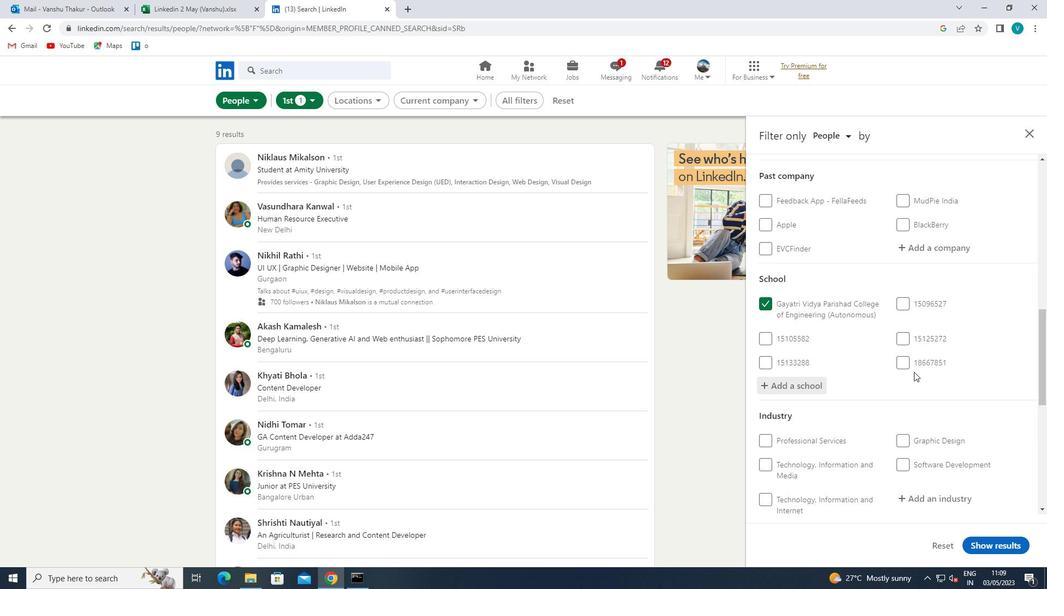 
Action: Mouse moved to (938, 343)
Screenshot: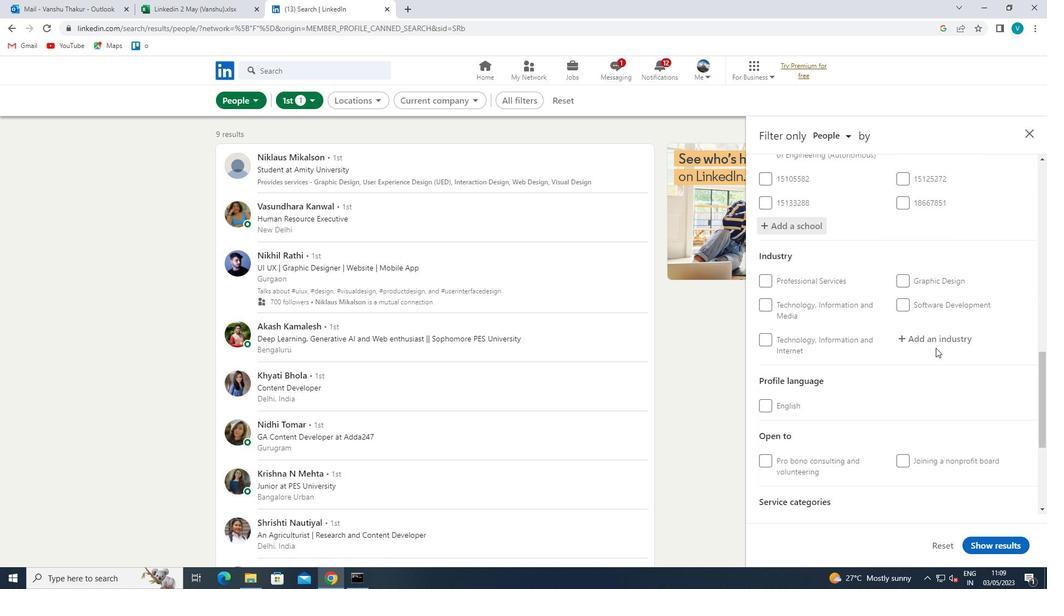 
Action: Mouse pressed left at (938, 343)
Screenshot: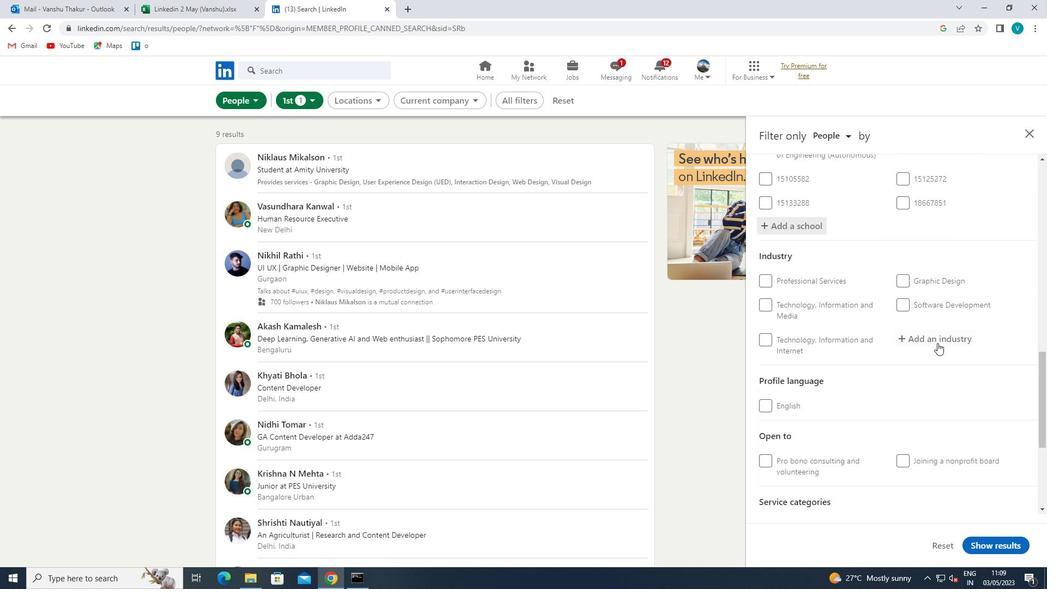 
Action: Mouse moved to (931, 337)
Screenshot: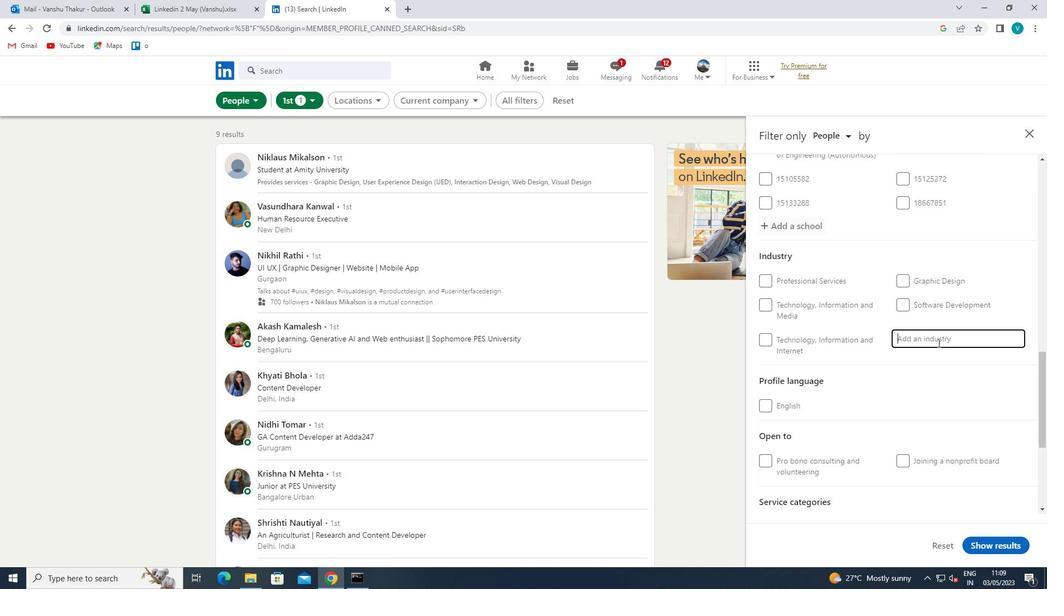 
Action: Key pressed <Key.shift>OFFICE<Key.space>
Screenshot: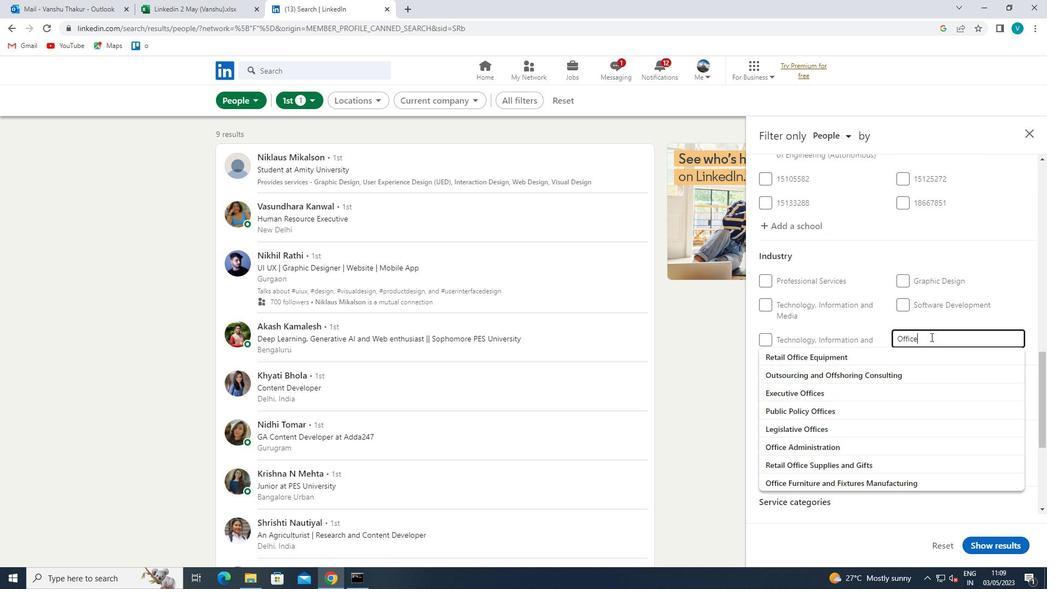 
Action: Mouse moved to (886, 404)
Screenshot: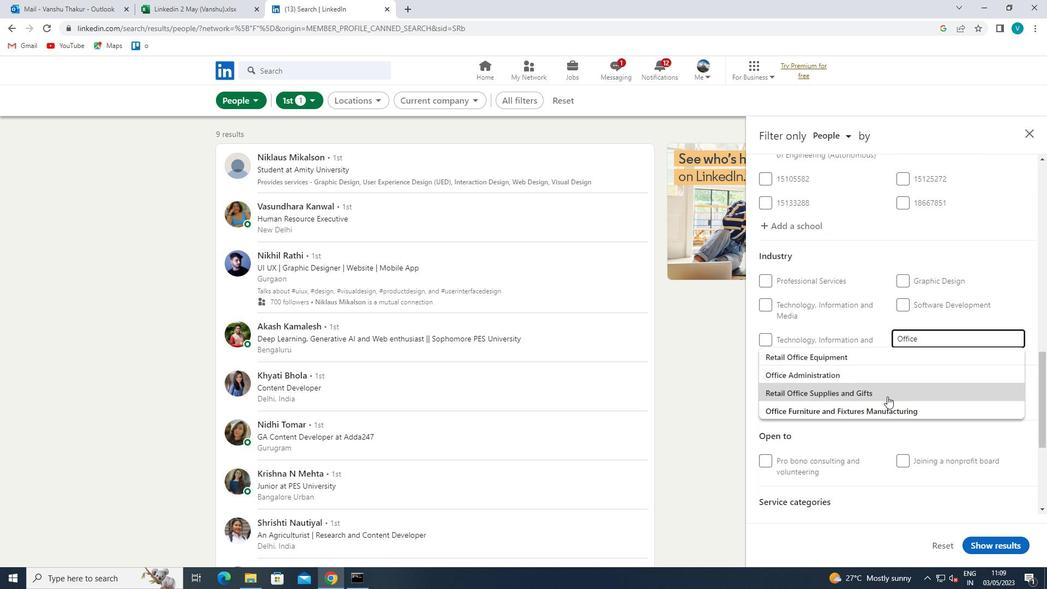
Action: Mouse pressed left at (886, 404)
Screenshot: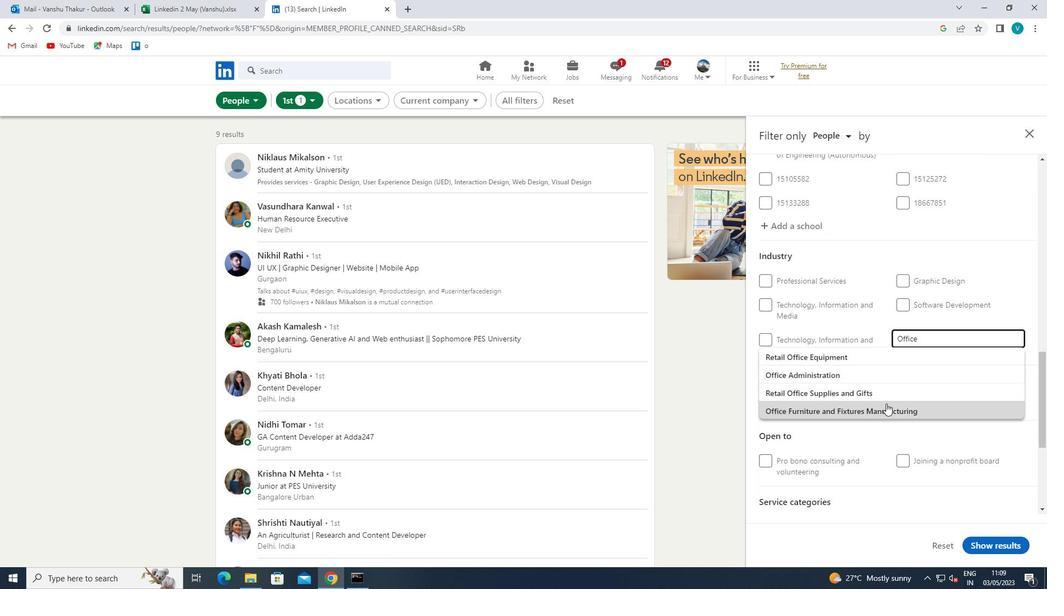
Action: Mouse moved to (893, 399)
Screenshot: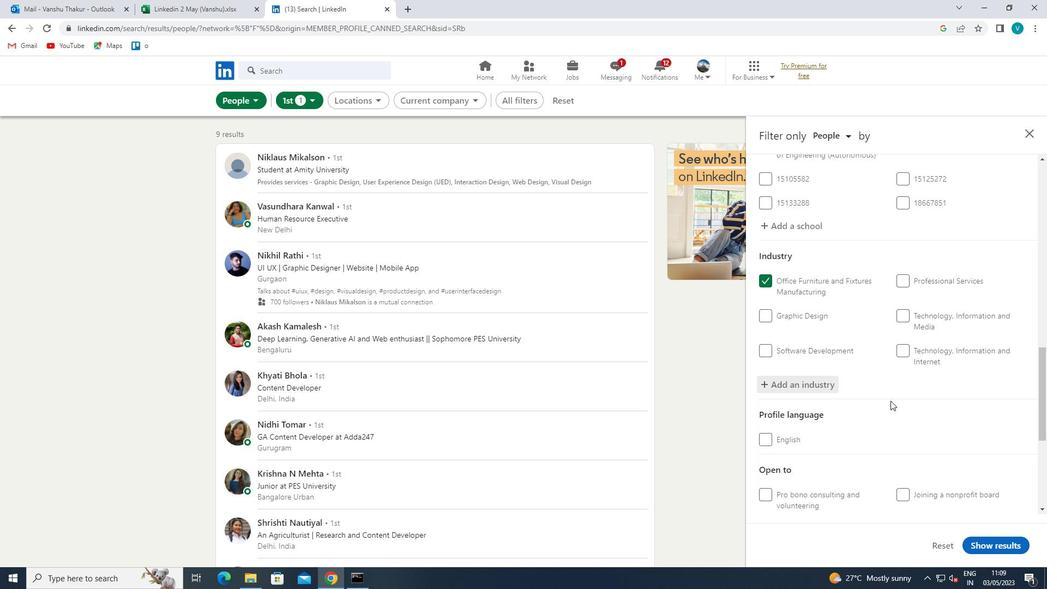 
Action: Mouse scrolled (893, 399) with delta (0, 0)
Screenshot: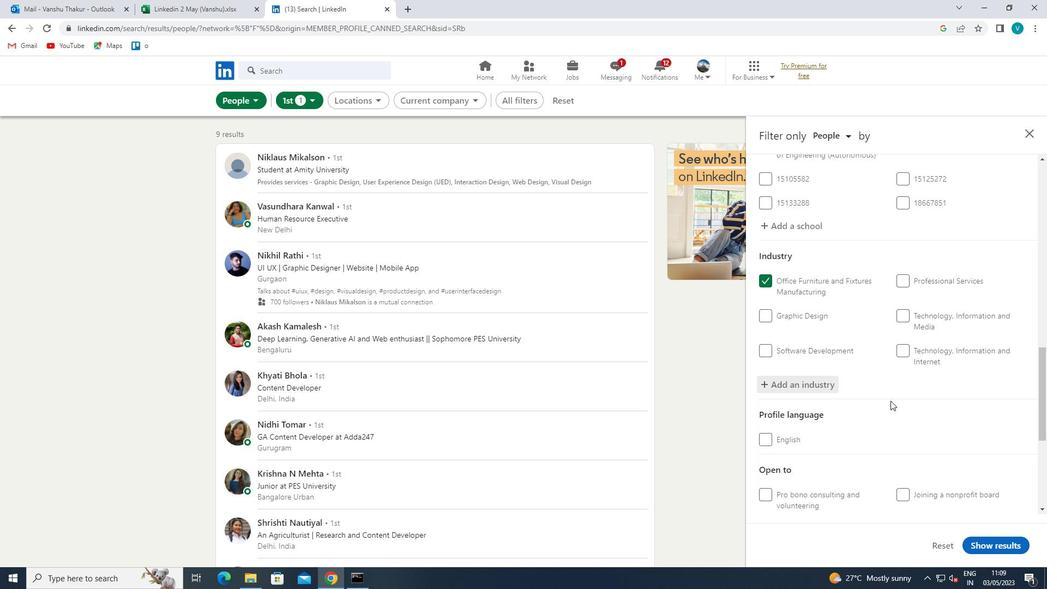 
Action: Mouse moved to (894, 399)
Screenshot: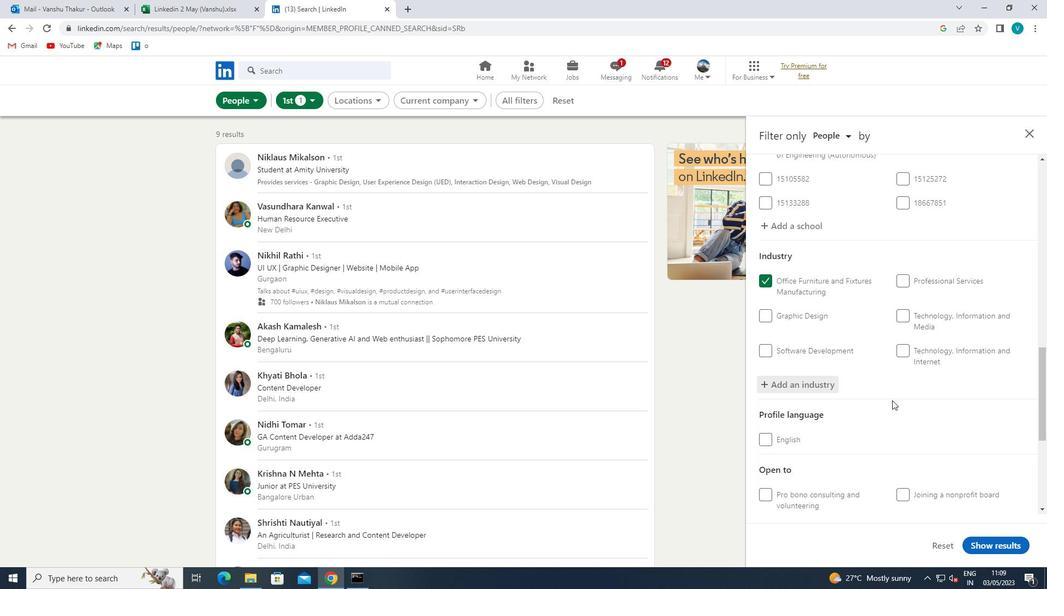 
Action: Mouse scrolled (894, 398) with delta (0, 0)
Screenshot: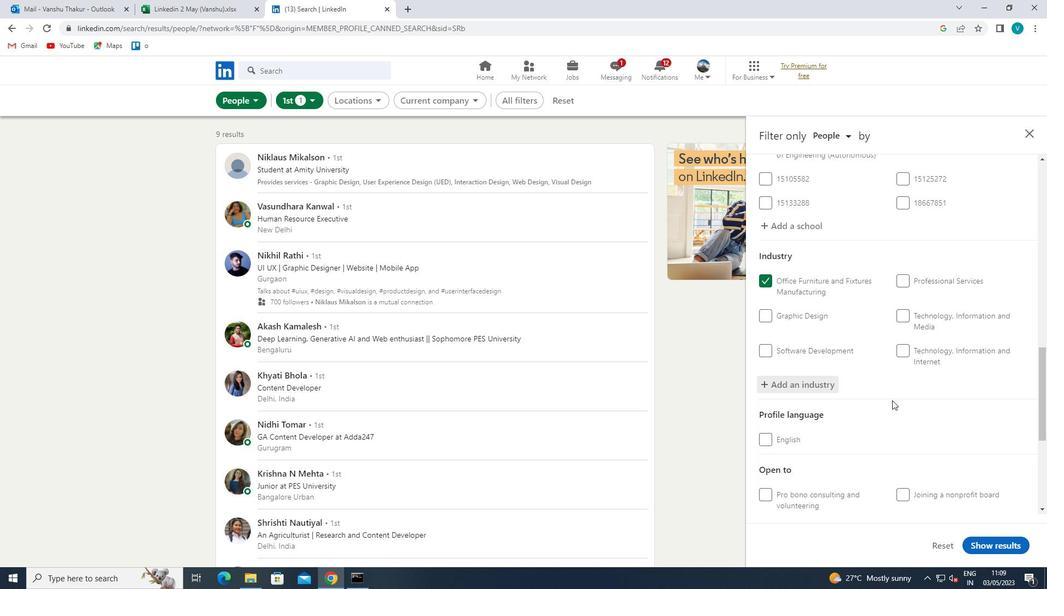 
Action: Mouse moved to (895, 398)
Screenshot: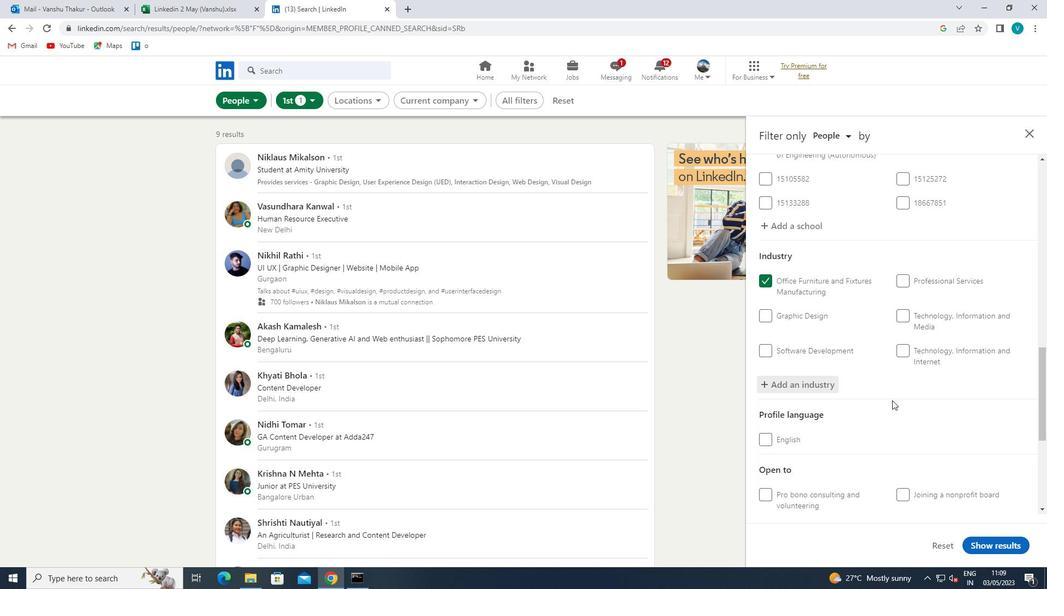 
Action: Mouse scrolled (895, 398) with delta (0, 0)
Screenshot: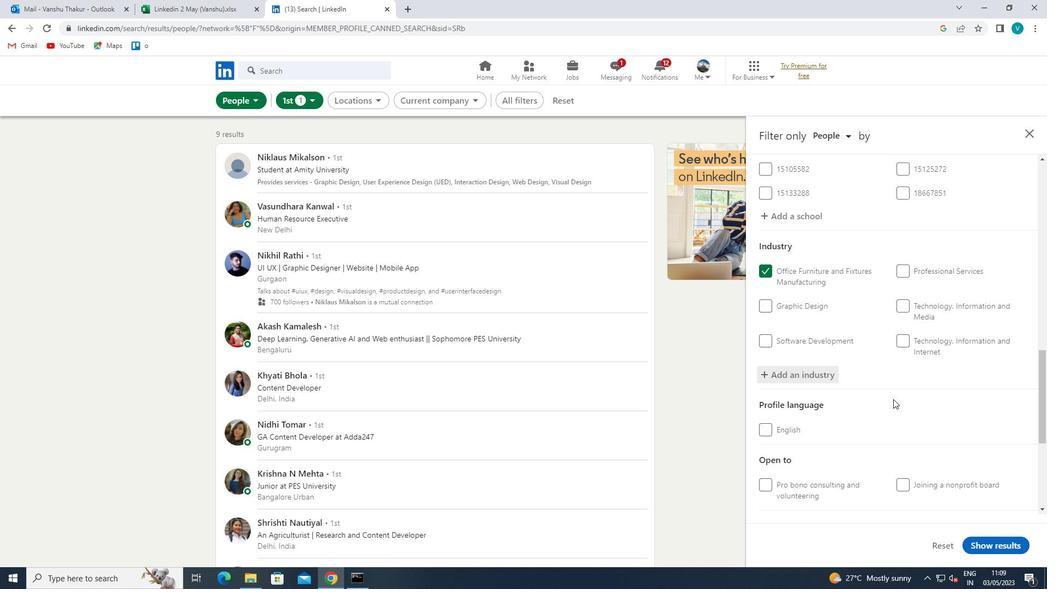 
Action: Mouse moved to (895, 398)
Screenshot: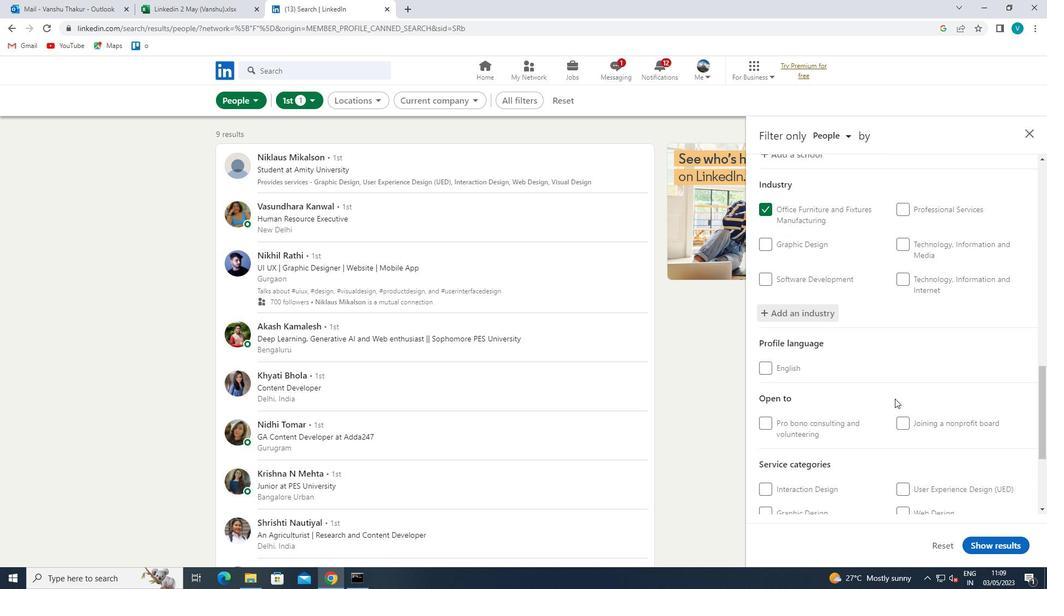 
Action: Mouse scrolled (895, 397) with delta (0, 0)
Screenshot: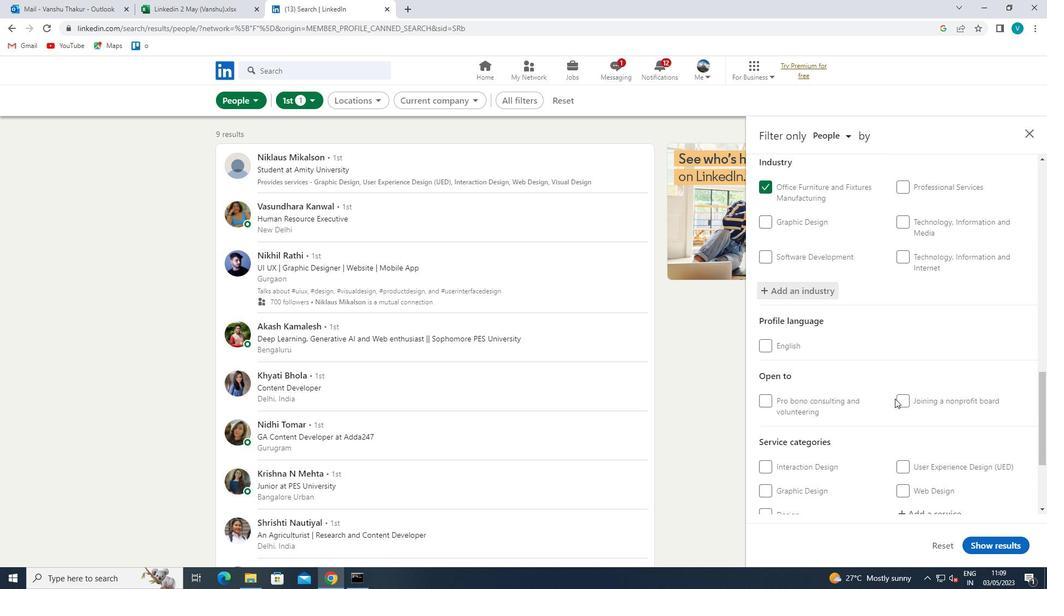 
Action: Mouse moved to (923, 395)
Screenshot: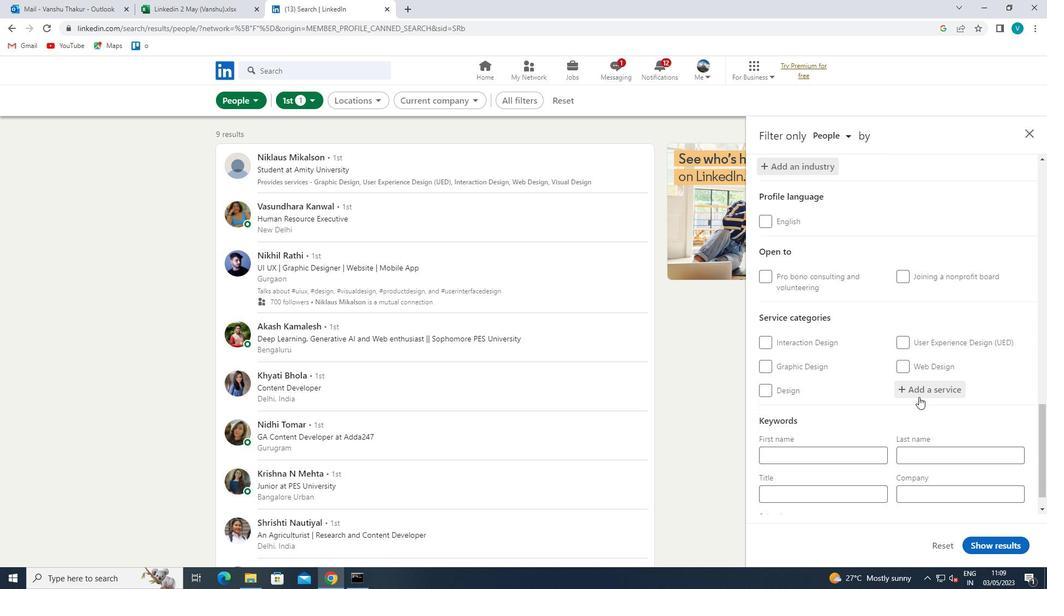 
Action: Mouse pressed left at (923, 395)
Screenshot: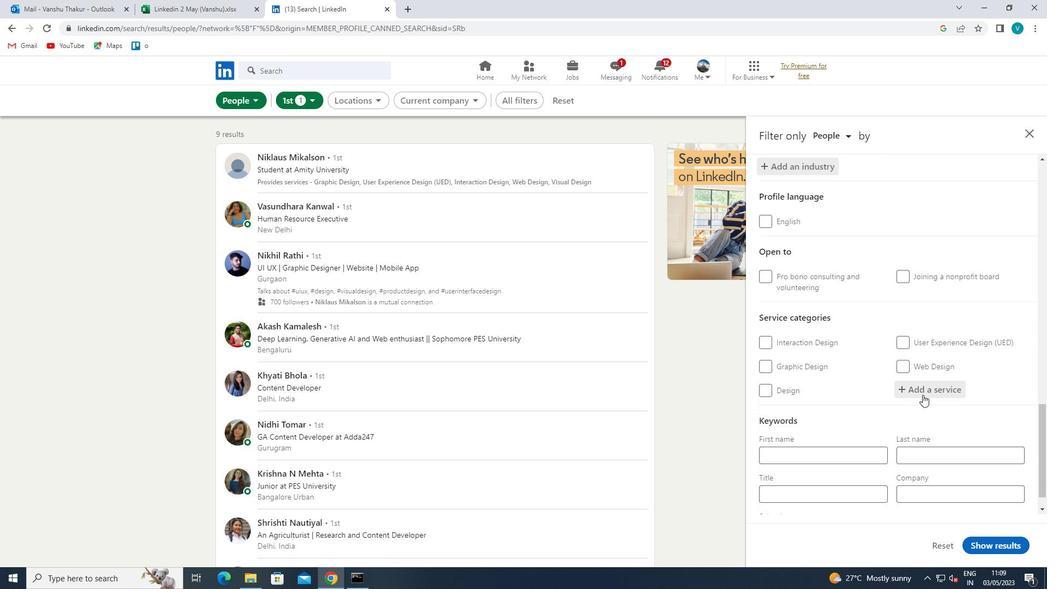 
Action: Key pressed <Key.shift>PRICING<Key.space>
Screenshot: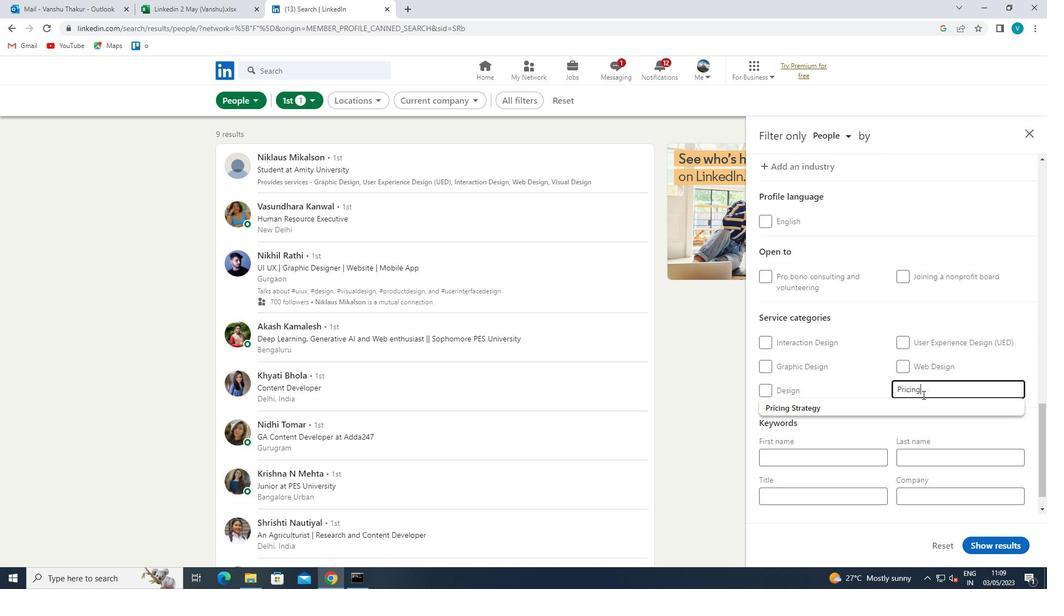 
Action: Mouse moved to (913, 400)
Screenshot: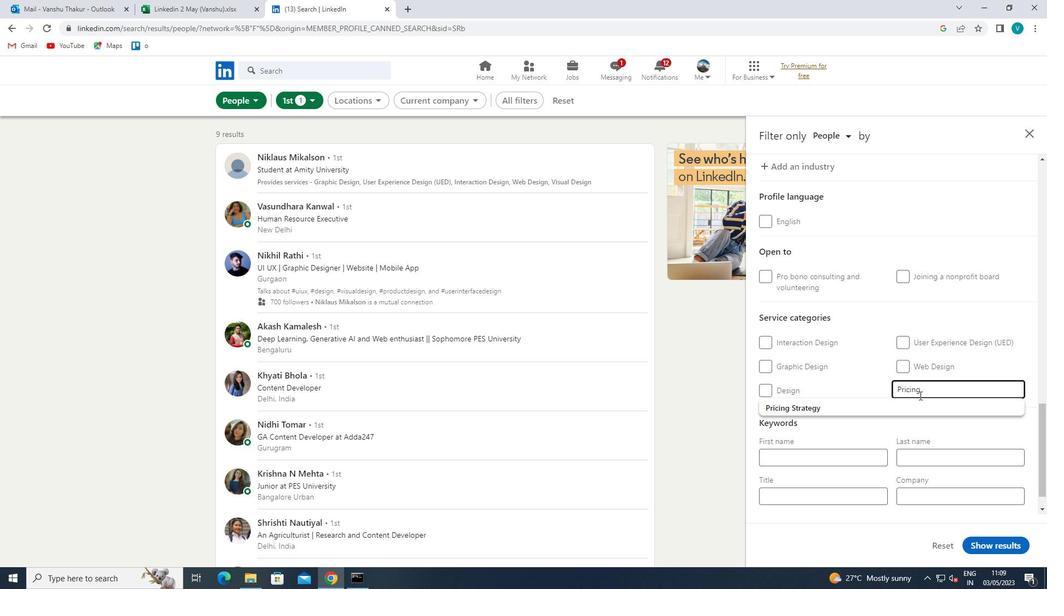
Action: Mouse pressed left at (913, 400)
Screenshot: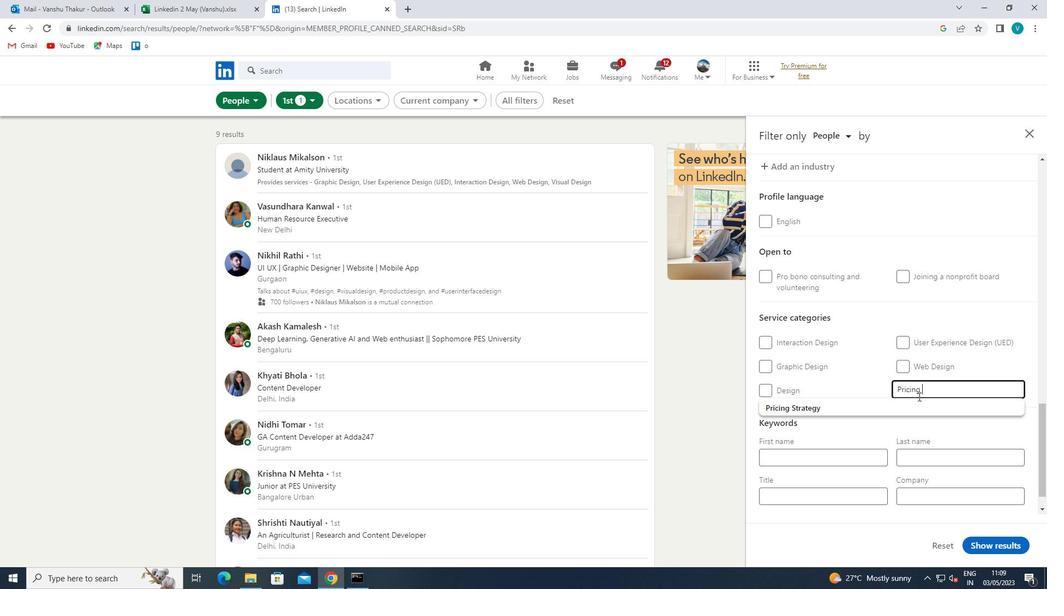 
Action: Mouse moved to (911, 401)
Screenshot: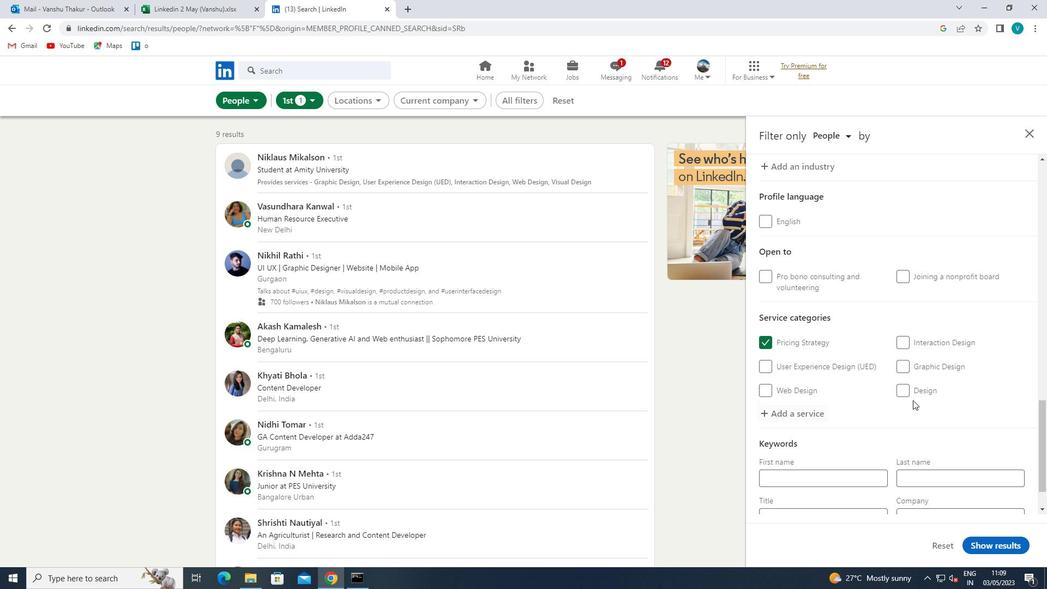 
Action: Mouse scrolled (911, 401) with delta (0, 0)
Screenshot: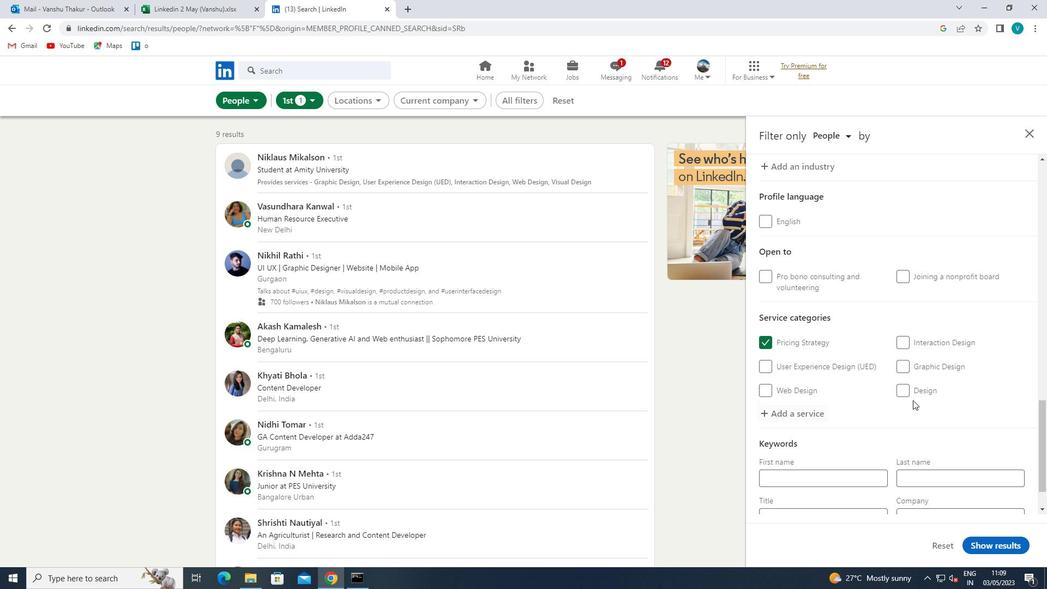 
Action: Mouse moved to (906, 404)
Screenshot: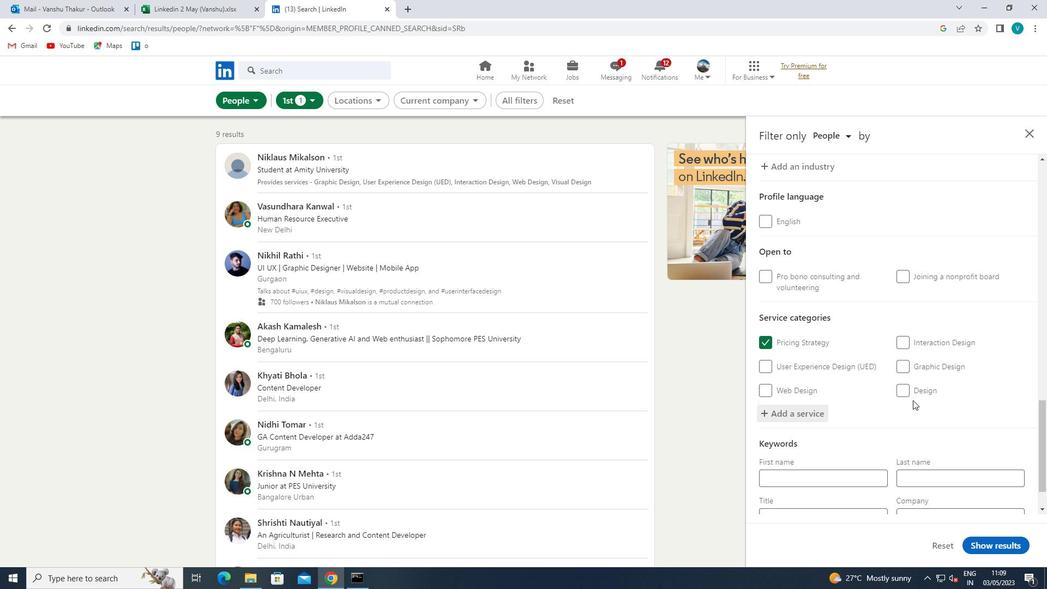 
Action: Mouse scrolled (906, 404) with delta (0, 0)
Screenshot: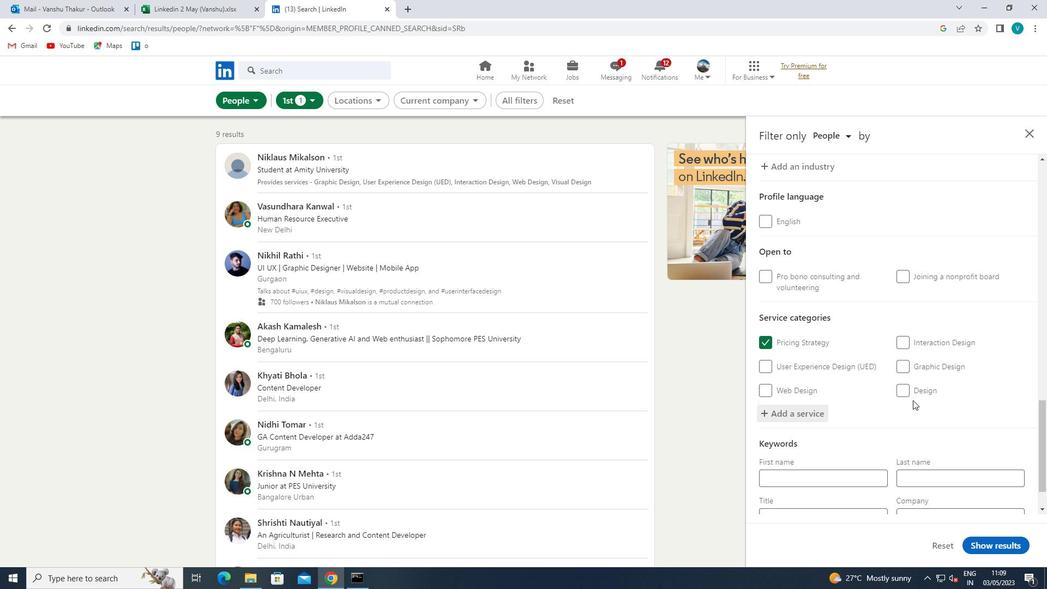 
Action: Mouse moved to (896, 409)
Screenshot: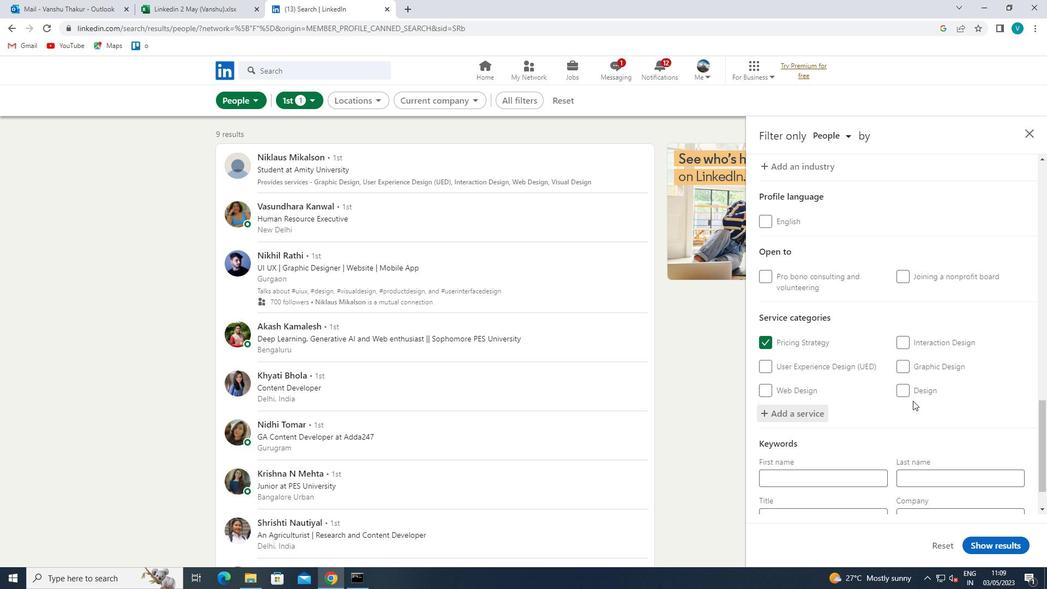 
Action: Mouse scrolled (896, 408) with delta (0, 0)
Screenshot: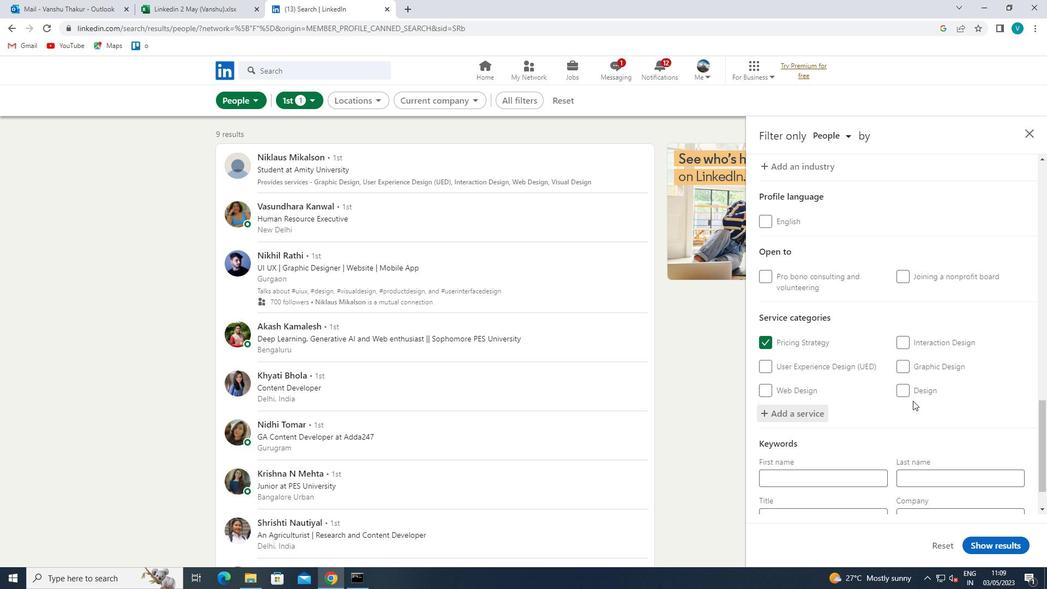 
Action: Mouse moved to (844, 454)
Screenshot: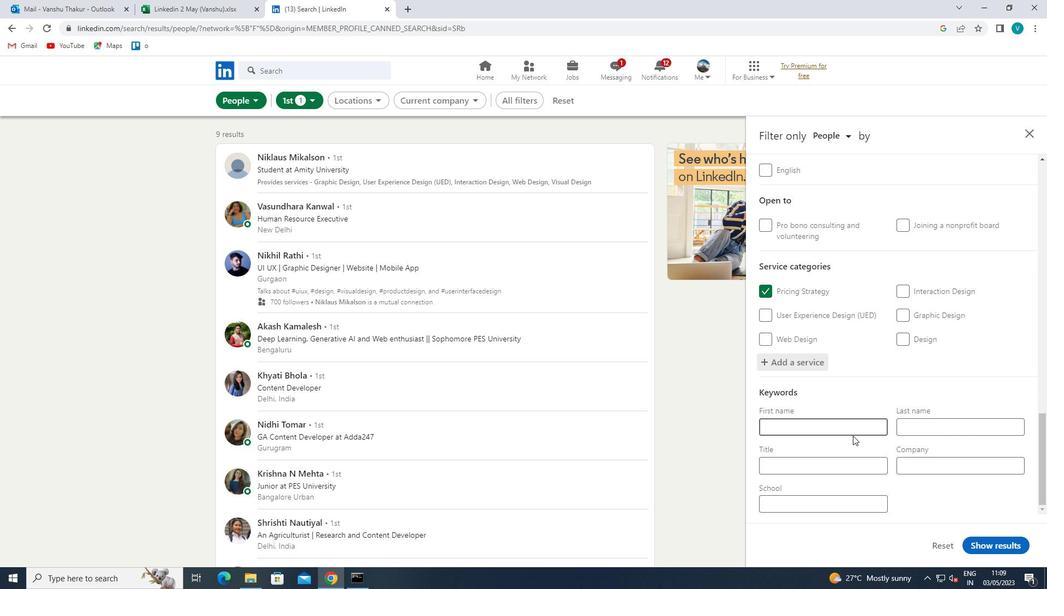 
Action: Mouse pressed left at (844, 454)
Screenshot: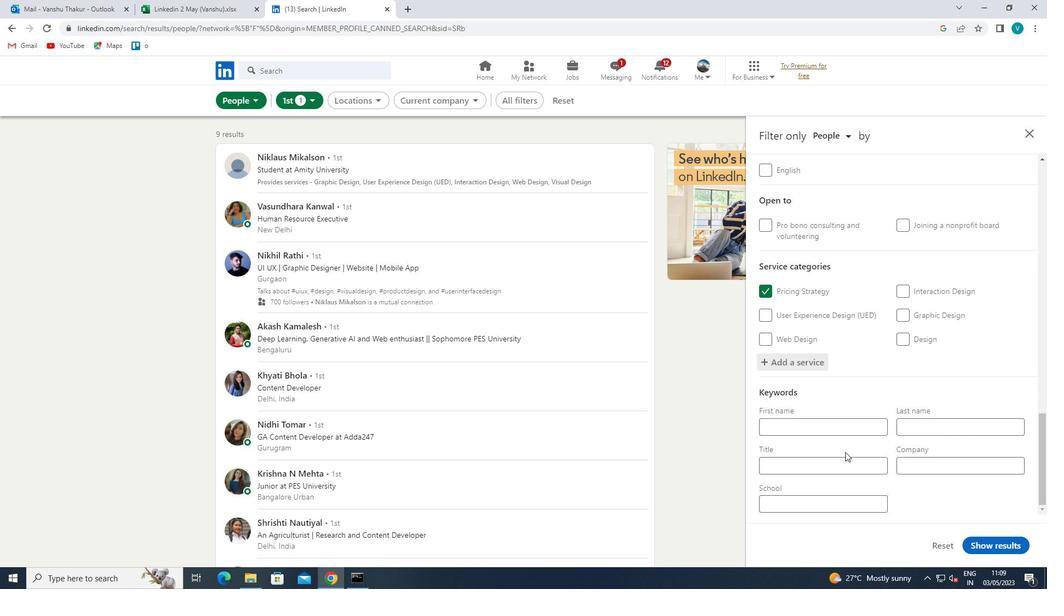 
Action: Mouse moved to (864, 444)
Screenshot: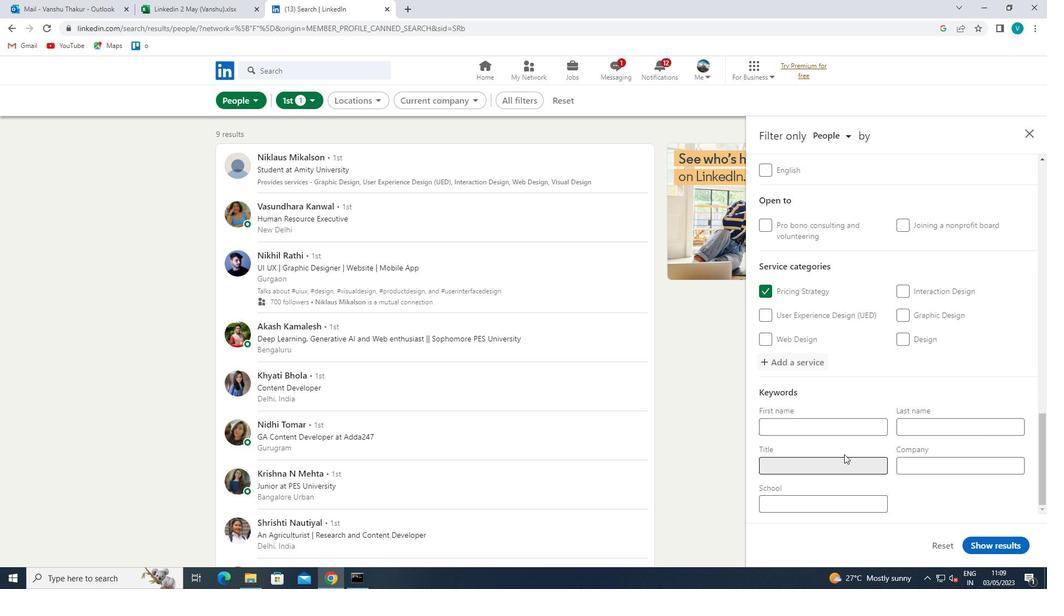 
Action: Key pressed <Key.shift>DELIVERY<Key.space><Key.shift>DRIVER<Key.space>
Screenshot: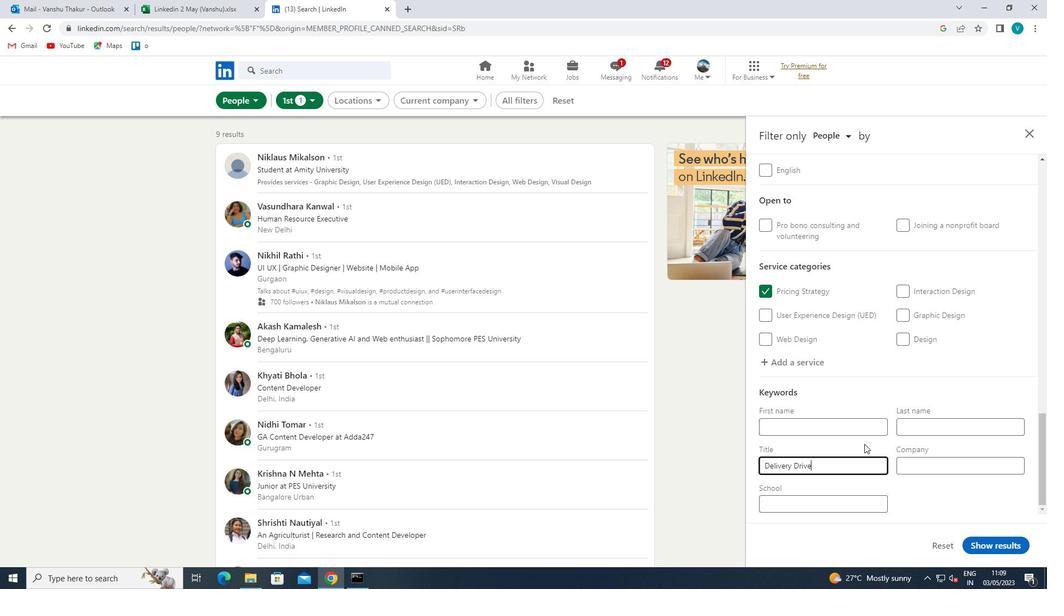 
Action: Mouse moved to (983, 543)
Screenshot: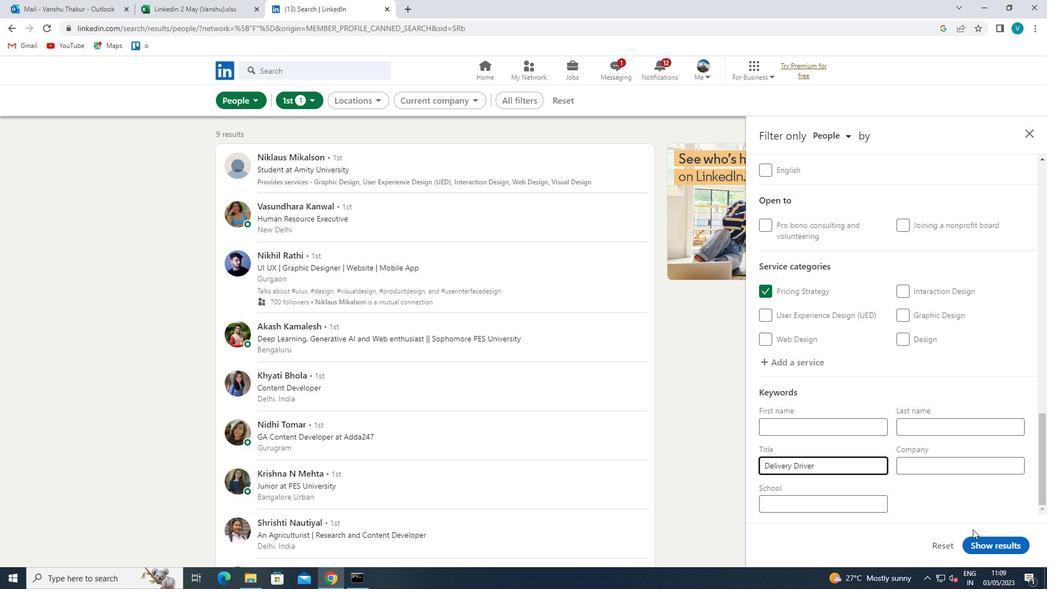 
Action: Mouse pressed left at (983, 543)
Screenshot: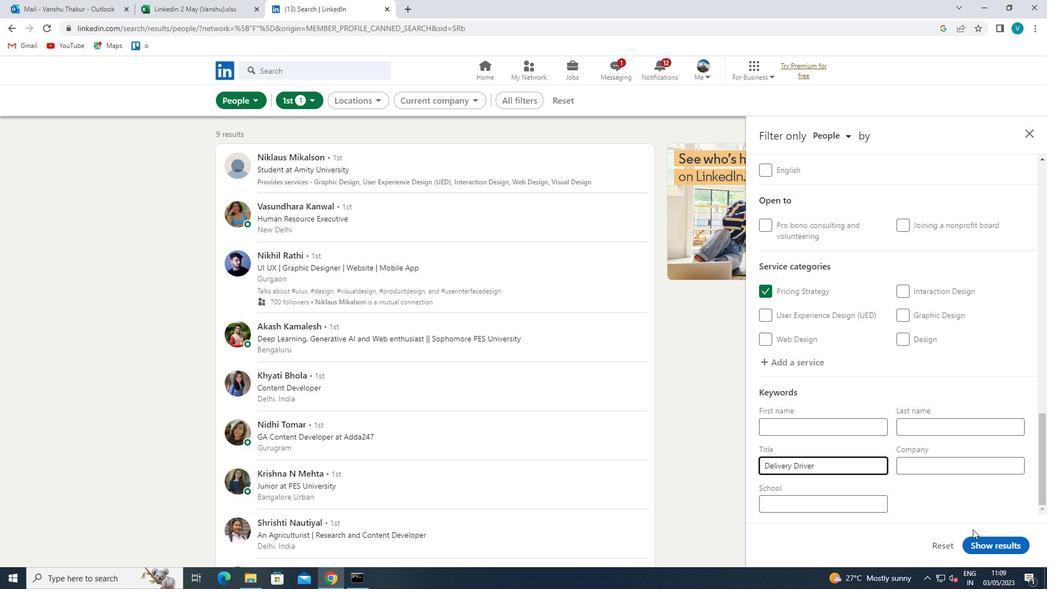 
Action: Mouse moved to (984, 543)
Screenshot: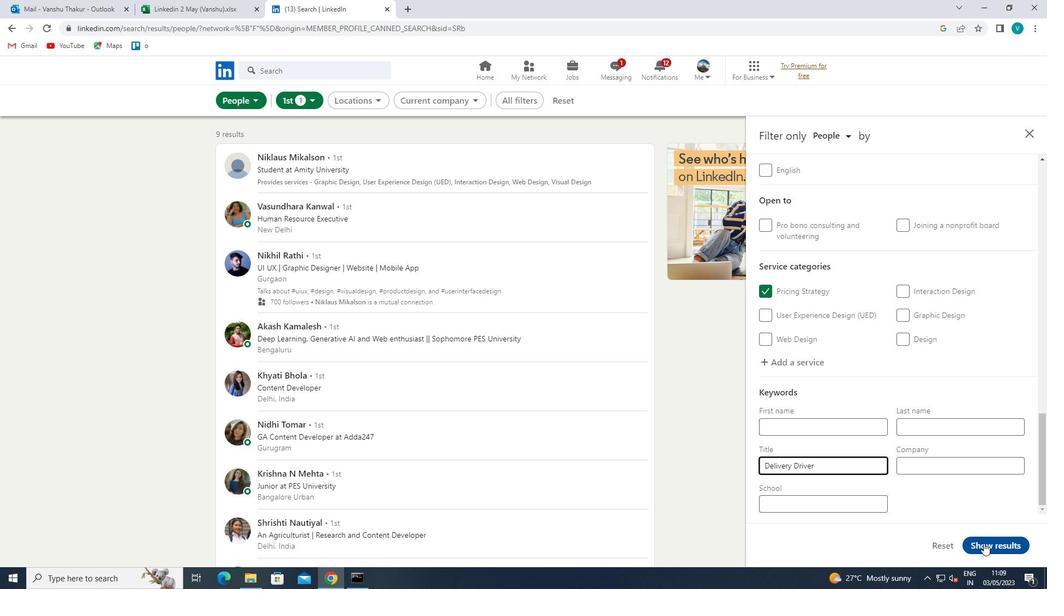 
